 Task: Search one way flight ticket for 1 adult, 1 child, 1 infant in seat in premium economy from Burlington: Burlington International Airport to Jacksonville: Albert J. Ellis Airport on 8-3-2023. Choice of flights is United. Number of bags: 2 checked bags. Price is upto 81000. Outbound departure time preference is 18:30.
Action: Mouse moved to (380, 154)
Screenshot: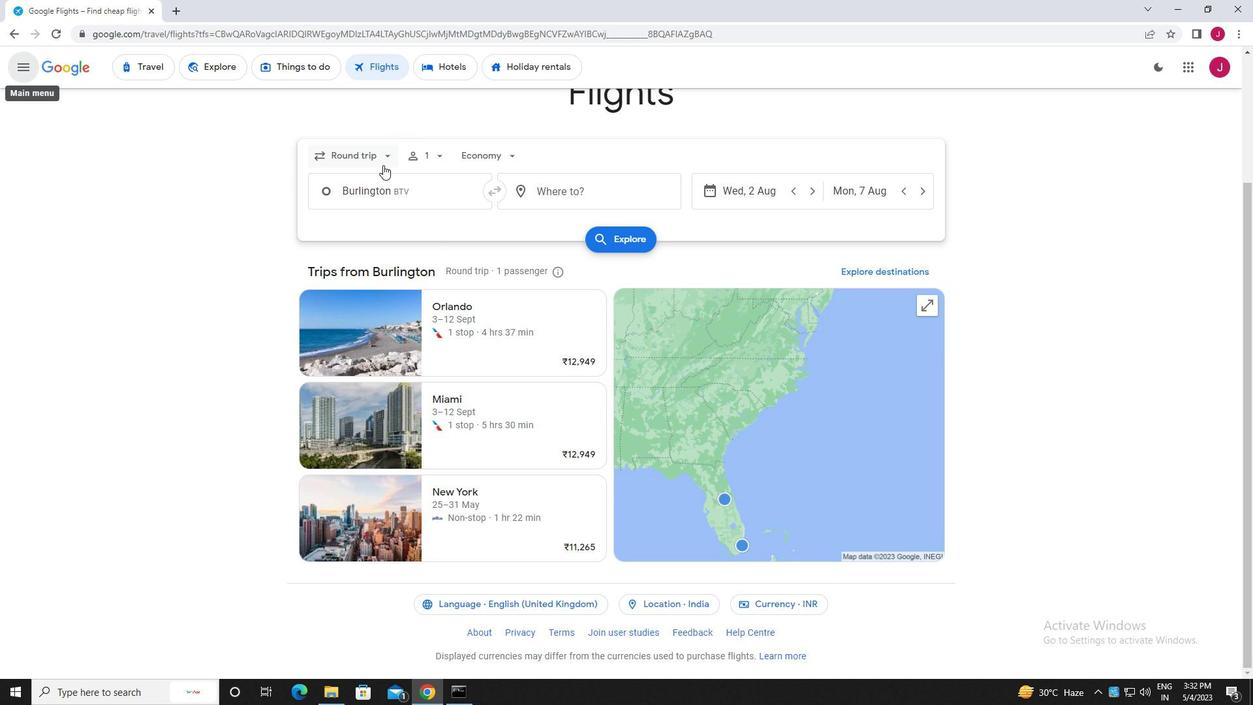 
Action: Mouse pressed left at (380, 154)
Screenshot: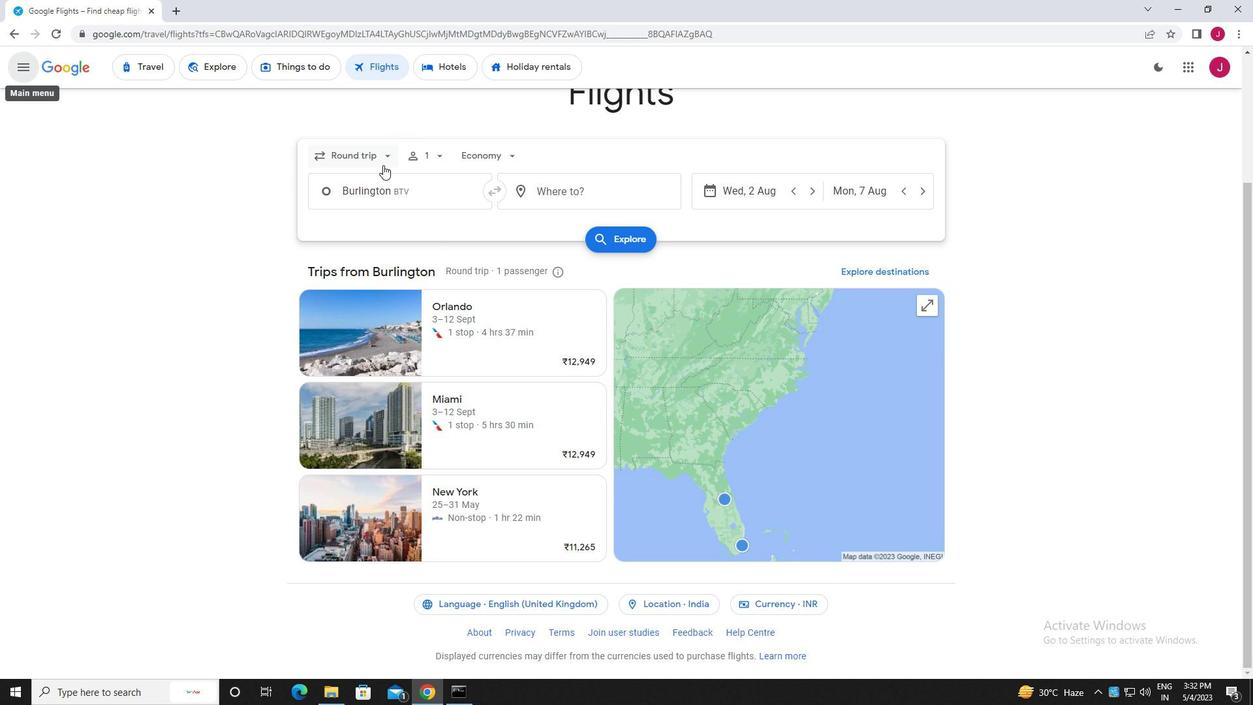 
Action: Mouse moved to (374, 213)
Screenshot: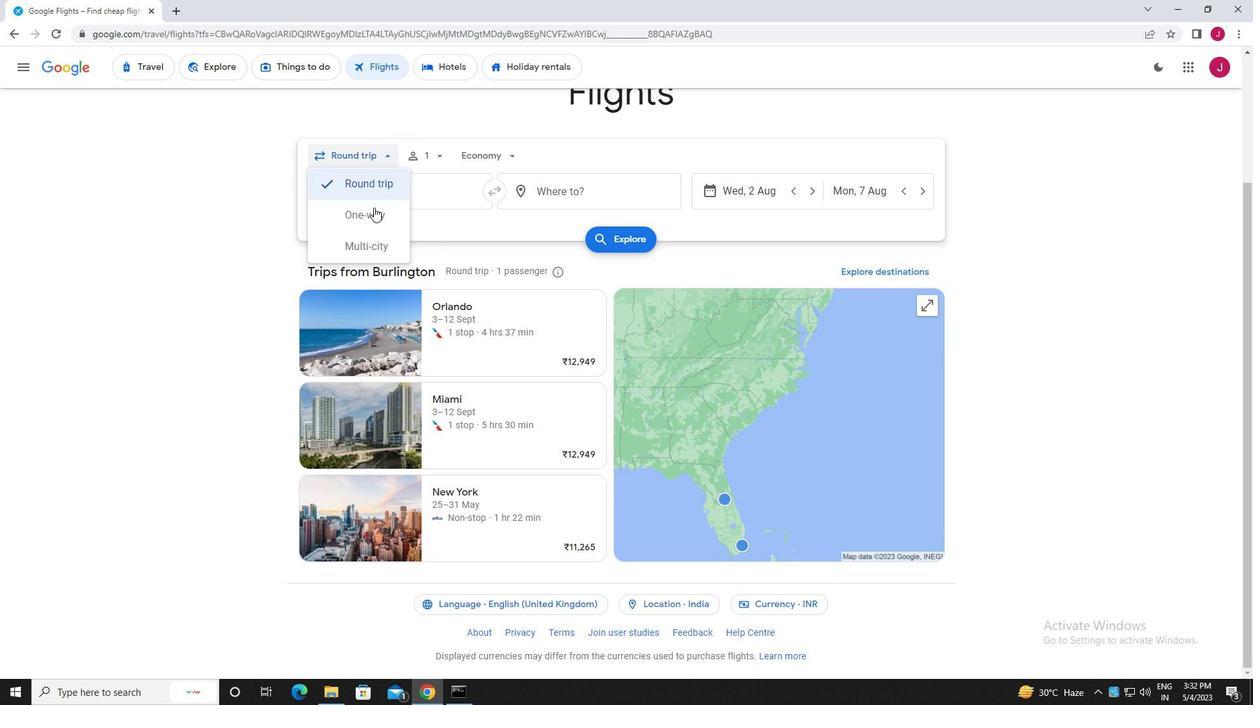 
Action: Mouse pressed left at (374, 213)
Screenshot: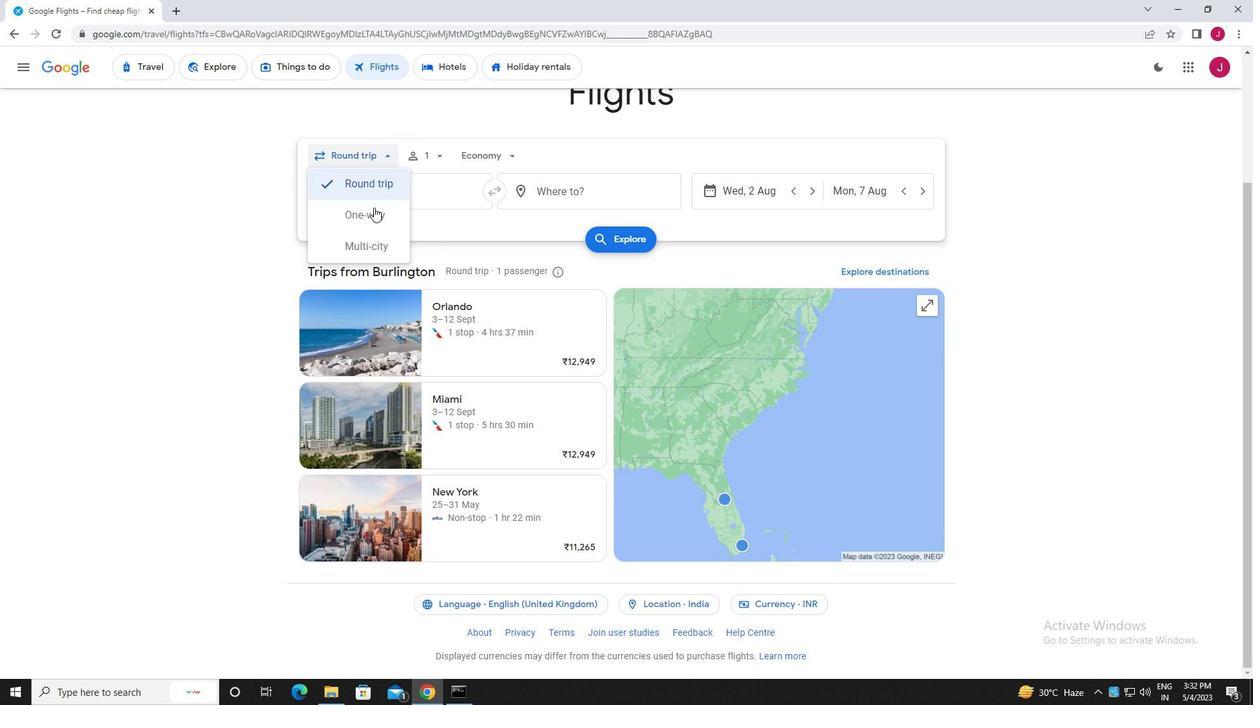 
Action: Mouse moved to (373, 216)
Screenshot: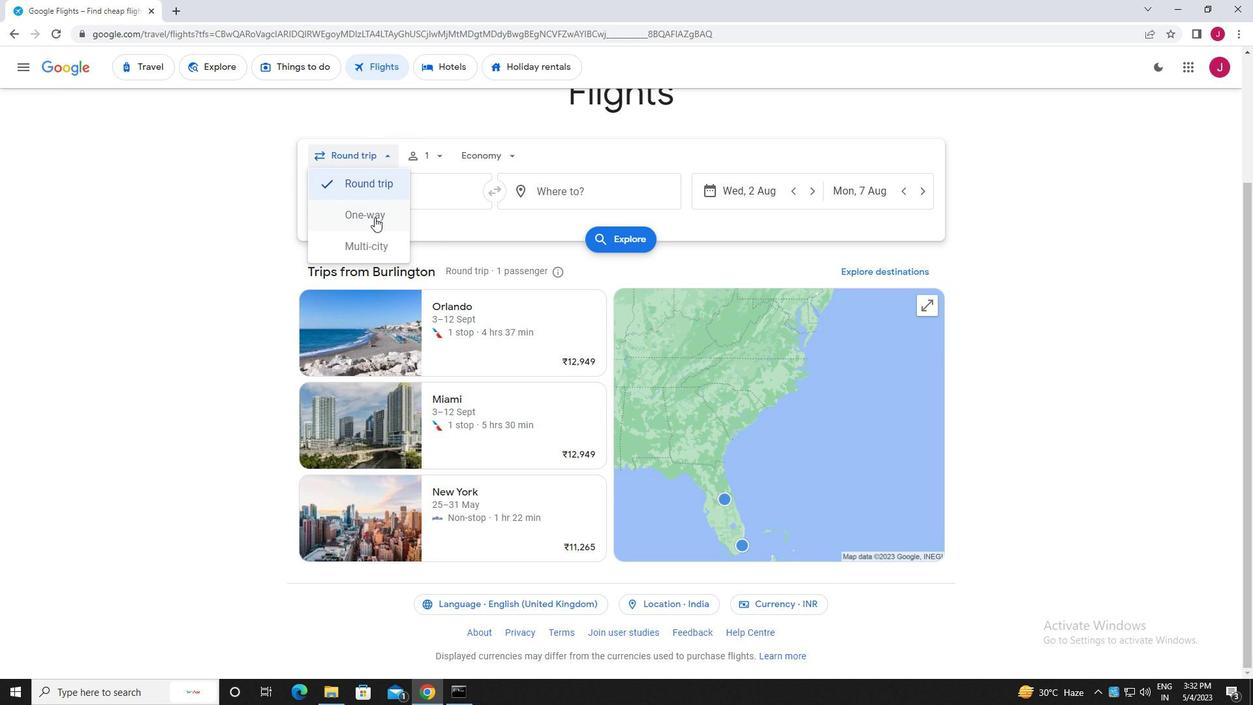
Action: Mouse pressed left at (373, 216)
Screenshot: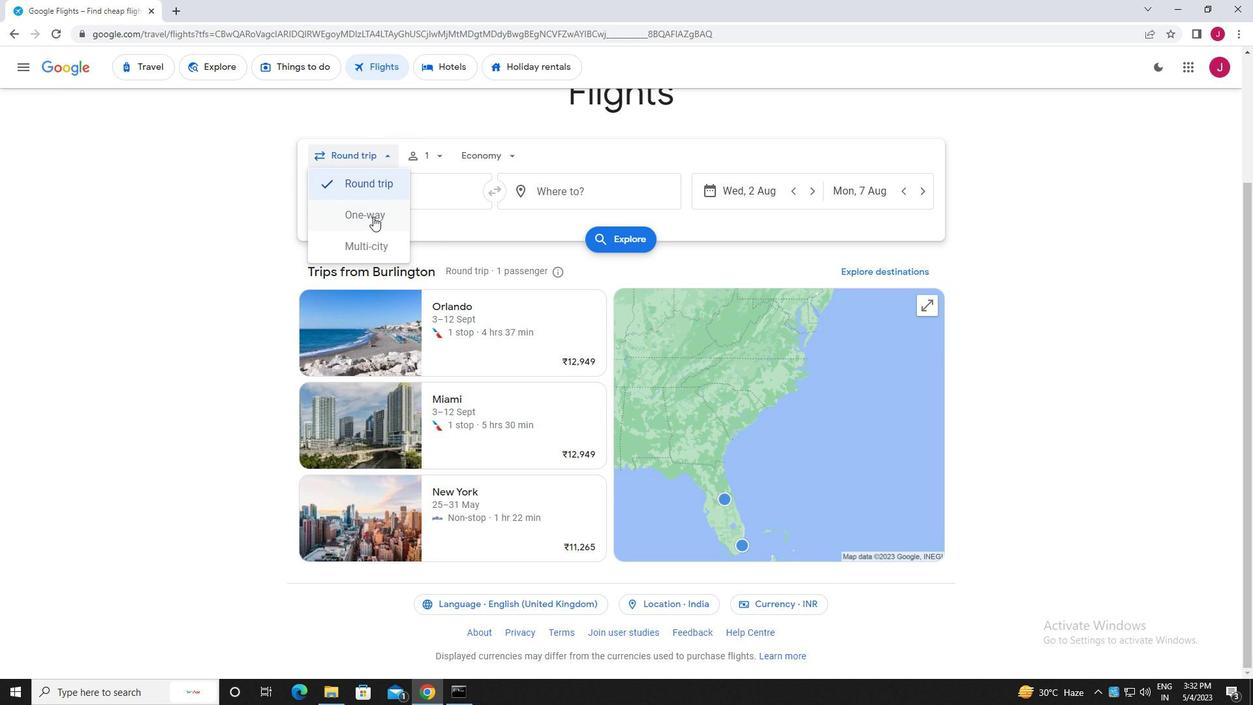 
Action: Mouse moved to (432, 157)
Screenshot: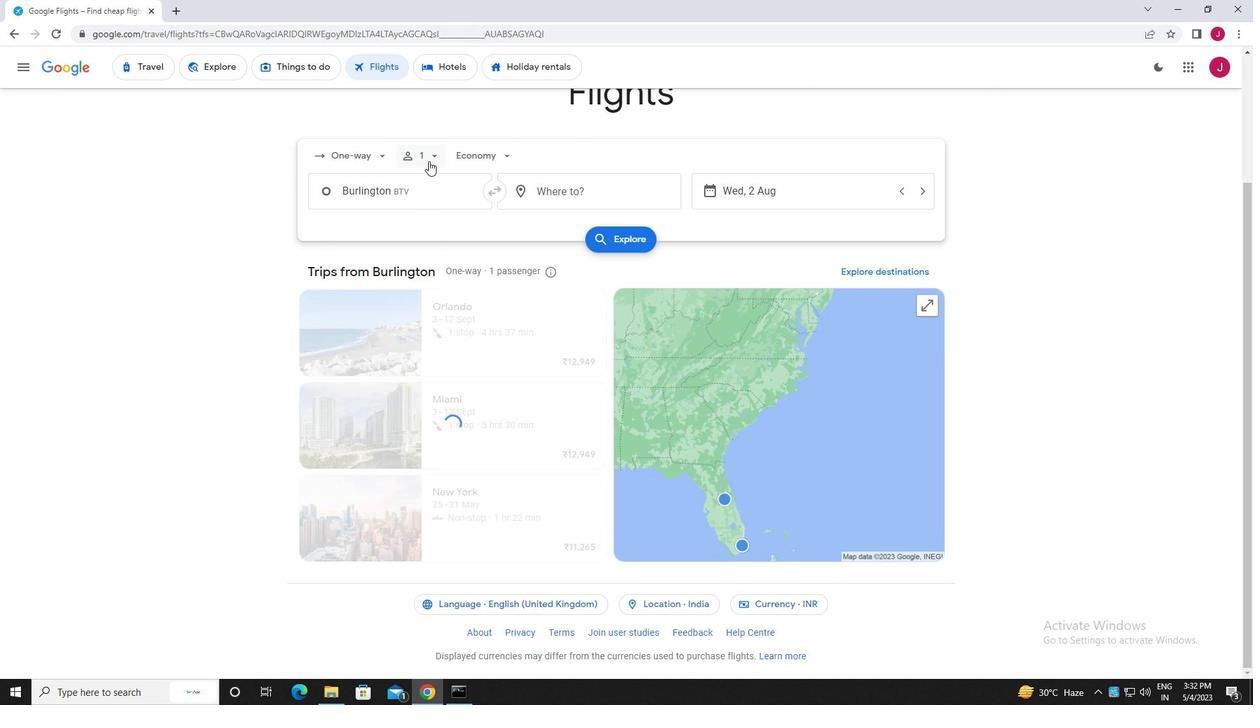 
Action: Mouse pressed left at (432, 157)
Screenshot: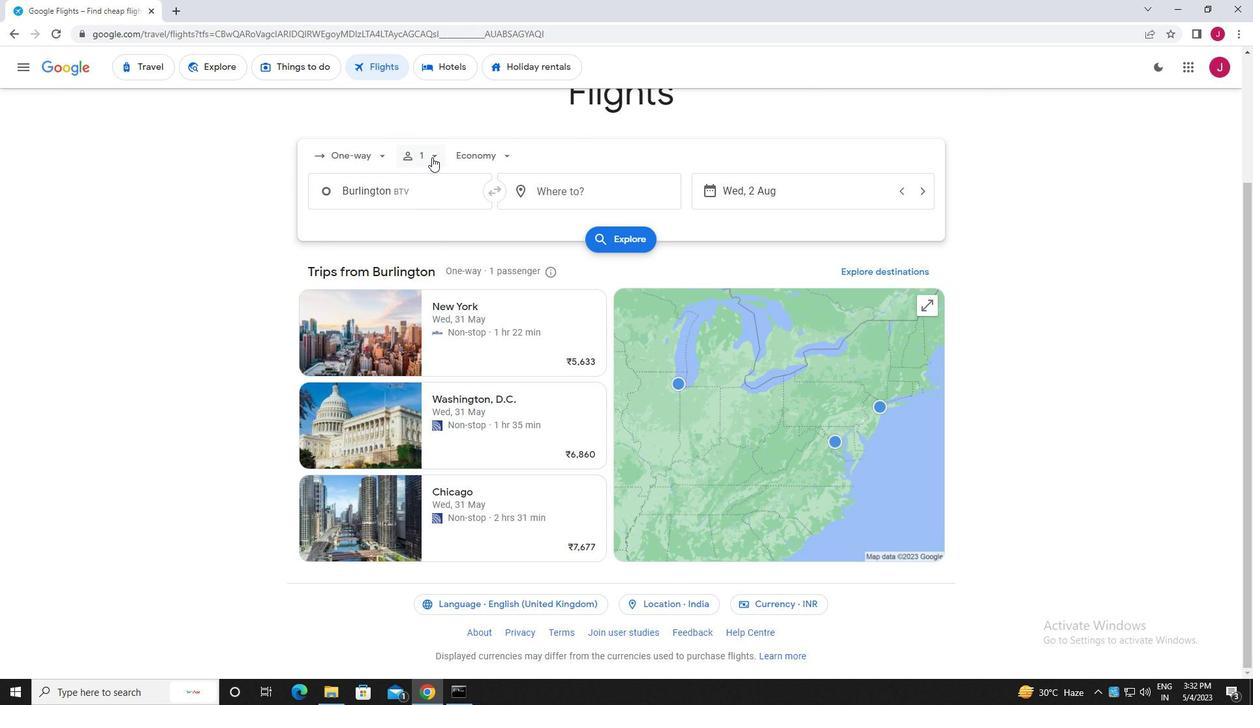 
Action: Mouse moved to (540, 222)
Screenshot: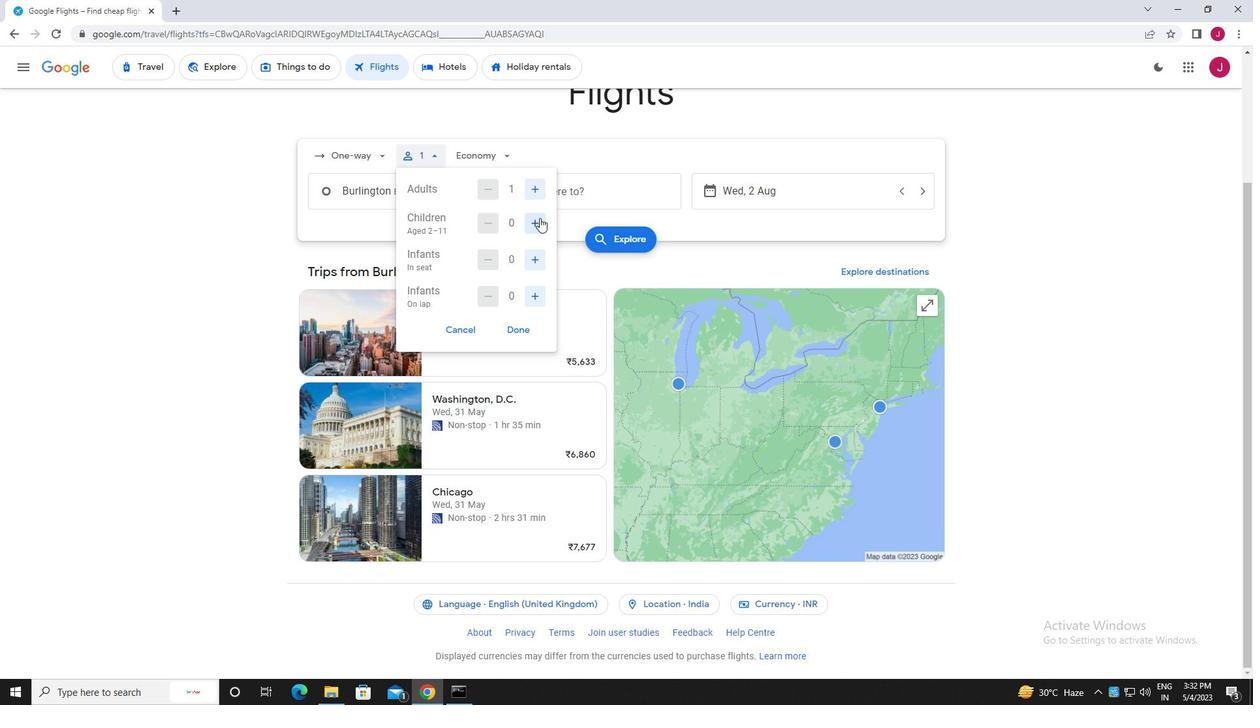 
Action: Mouse pressed left at (540, 222)
Screenshot: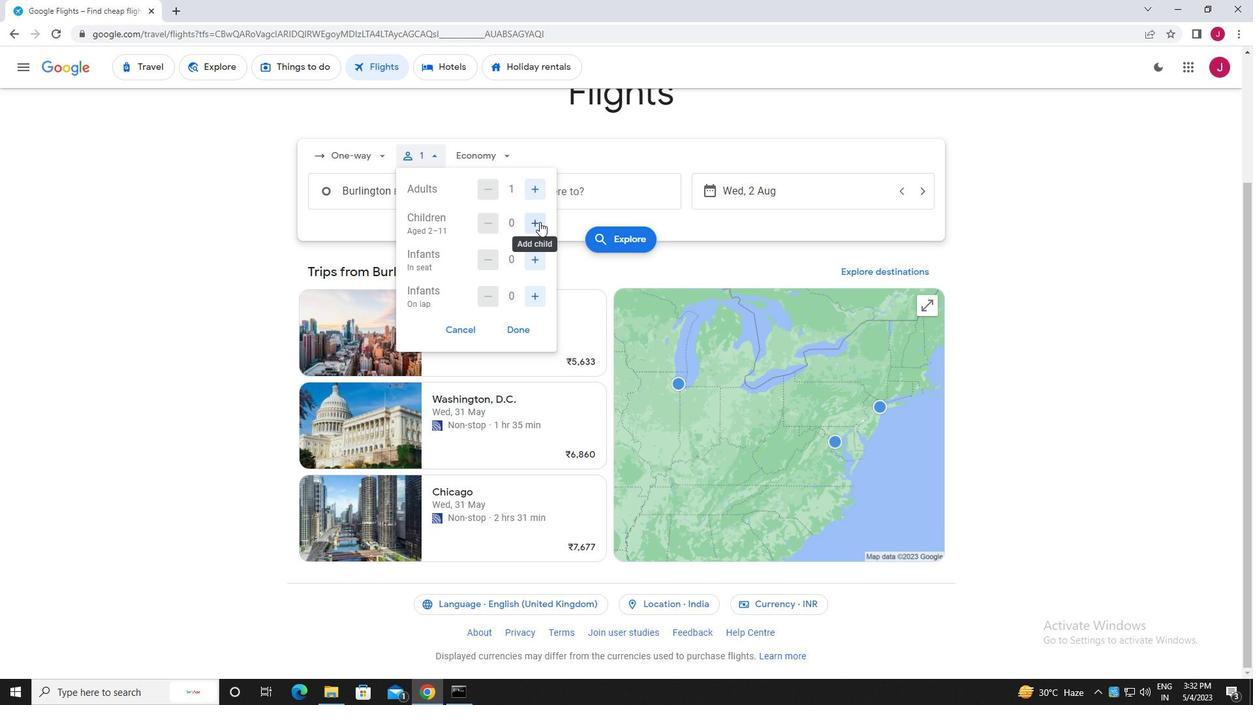 
Action: Mouse moved to (536, 257)
Screenshot: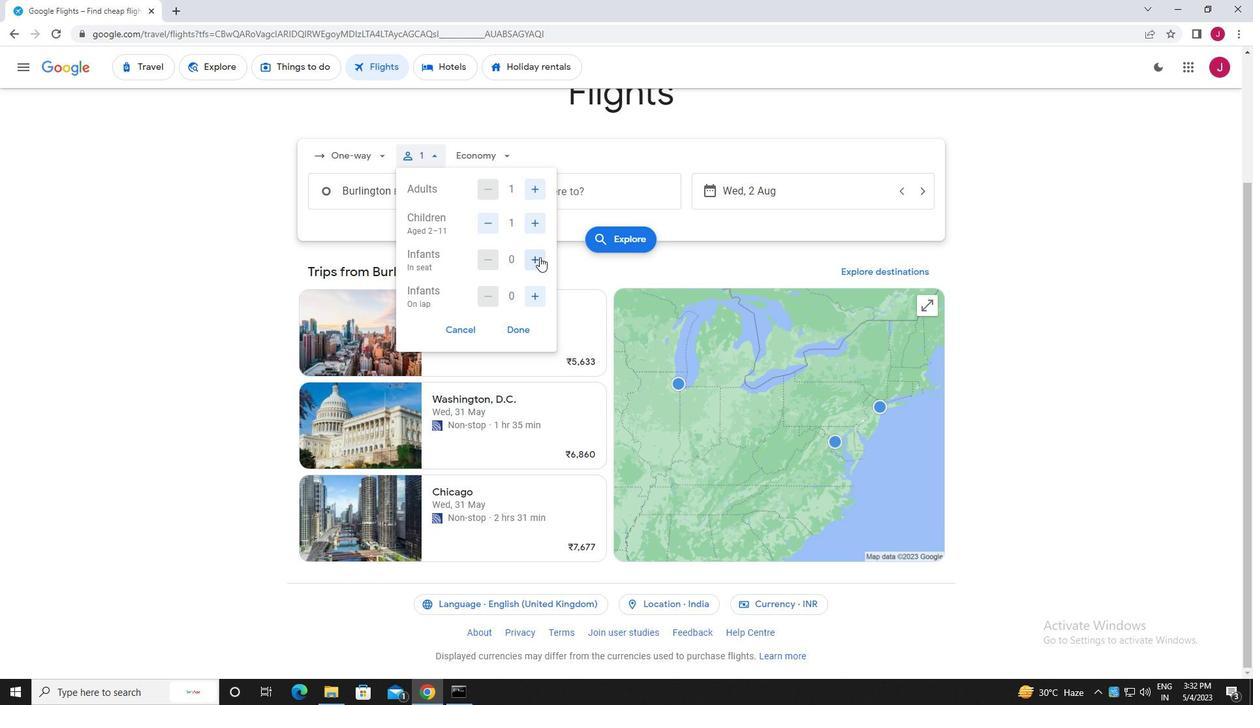 
Action: Mouse pressed left at (536, 257)
Screenshot: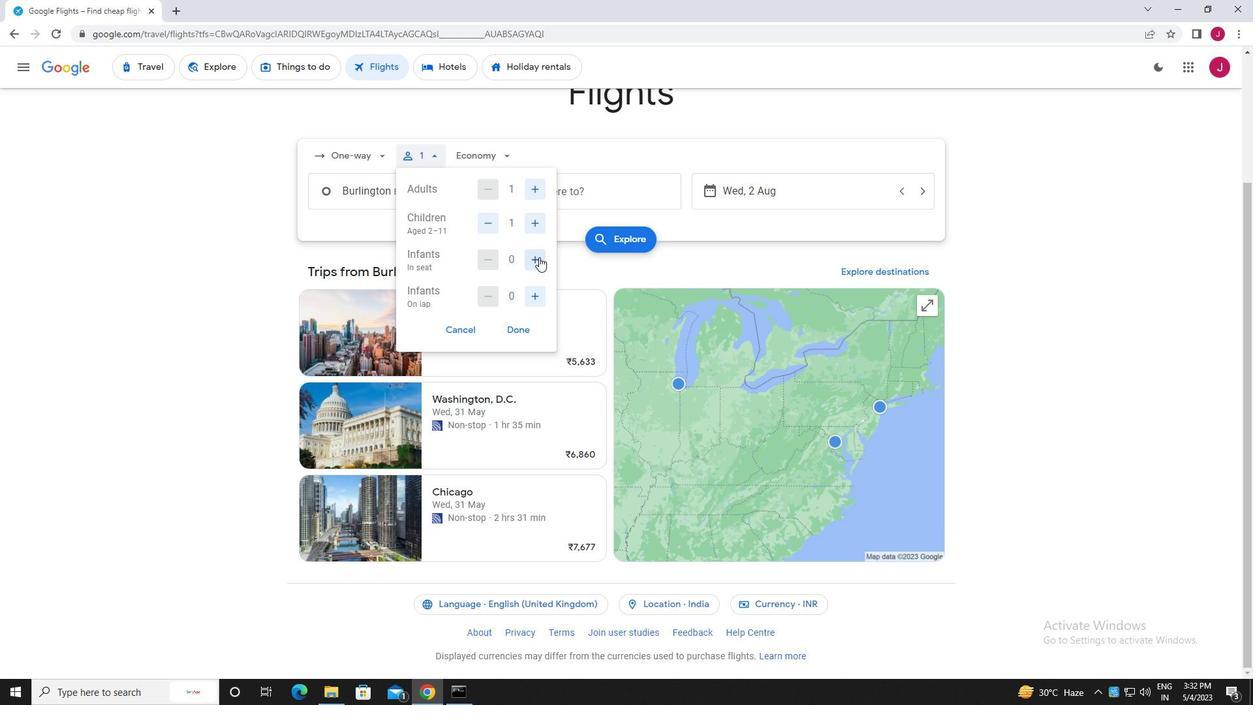 
Action: Mouse moved to (522, 330)
Screenshot: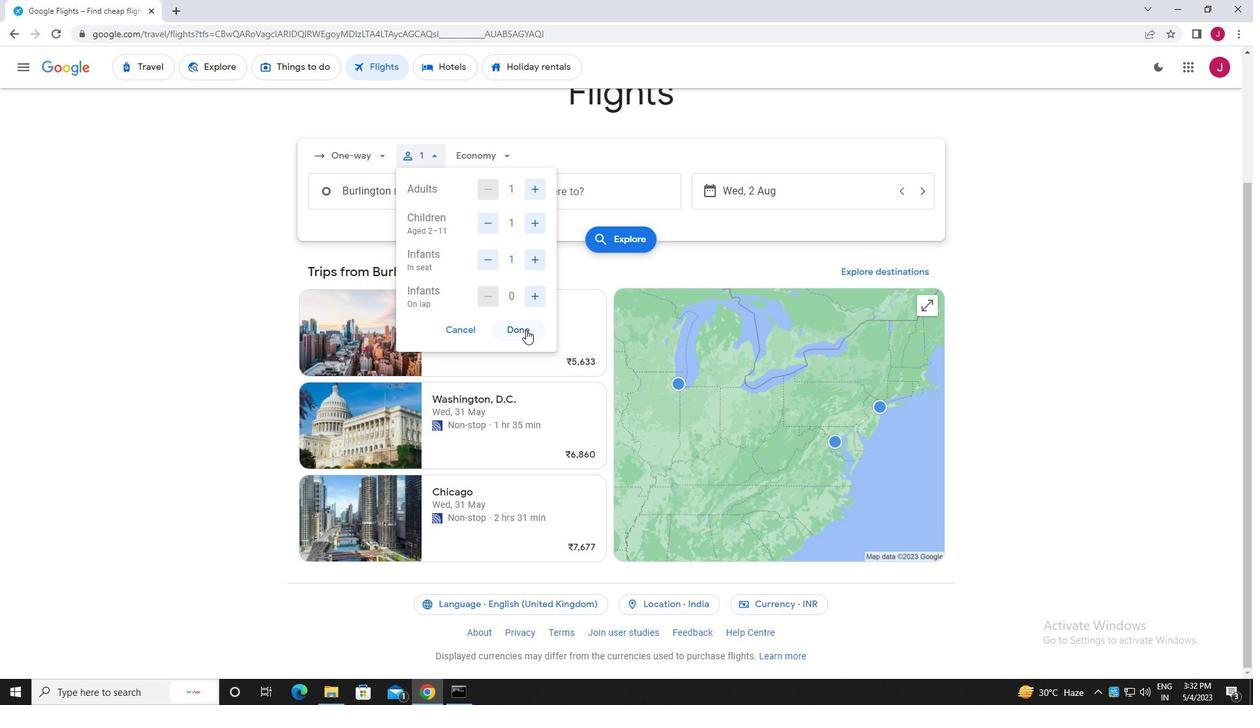 
Action: Mouse pressed left at (522, 330)
Screenshot: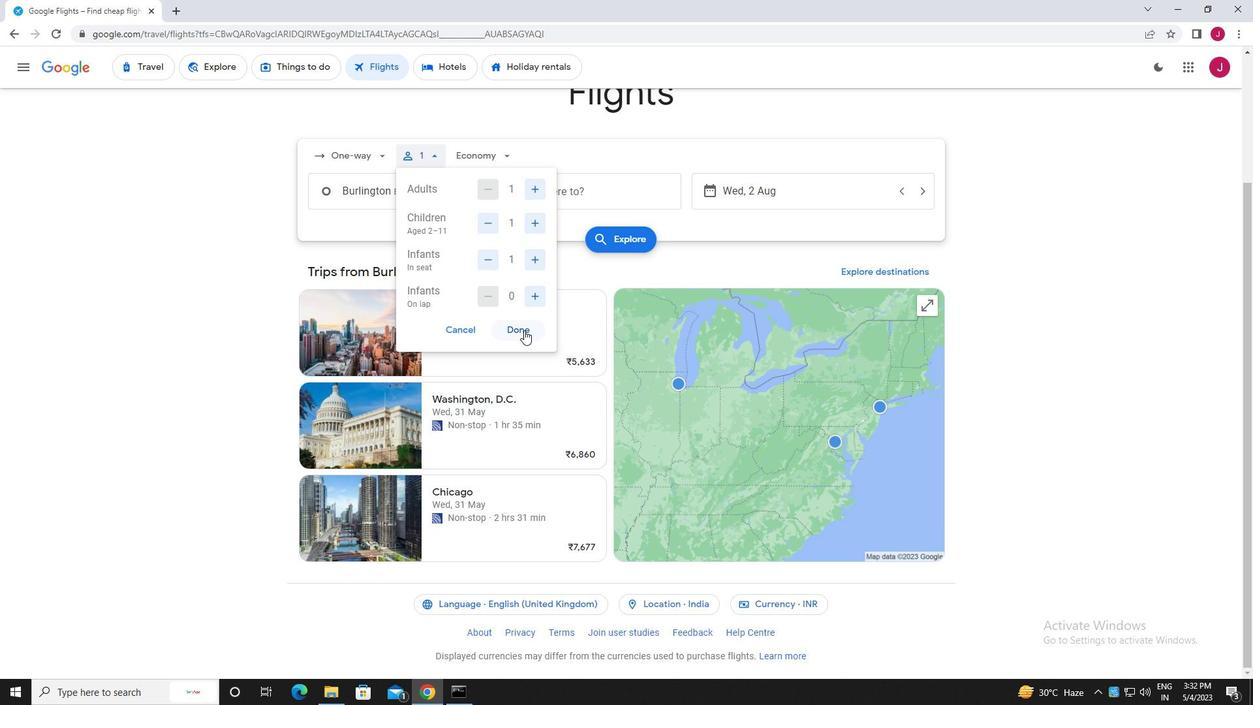 
Action: Mouse moved to (500, 158)
Screenshot: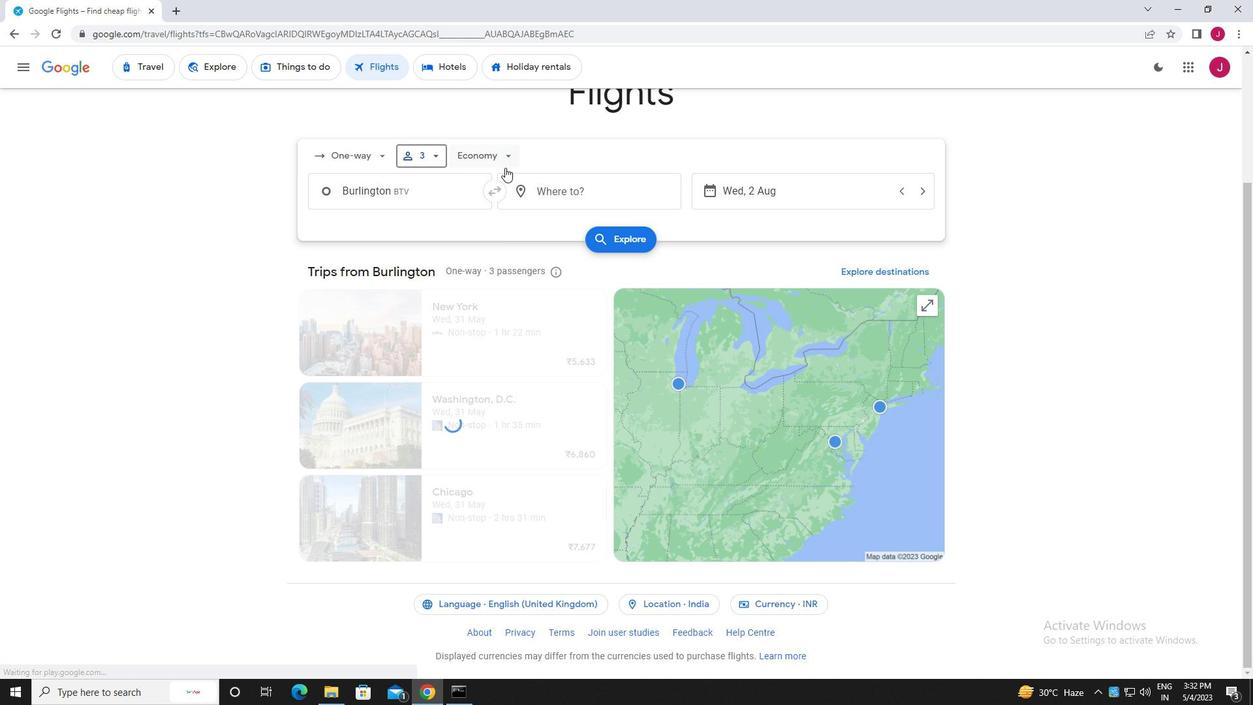 
Action: Mouse pressed left at (500, 158)
Screenshot: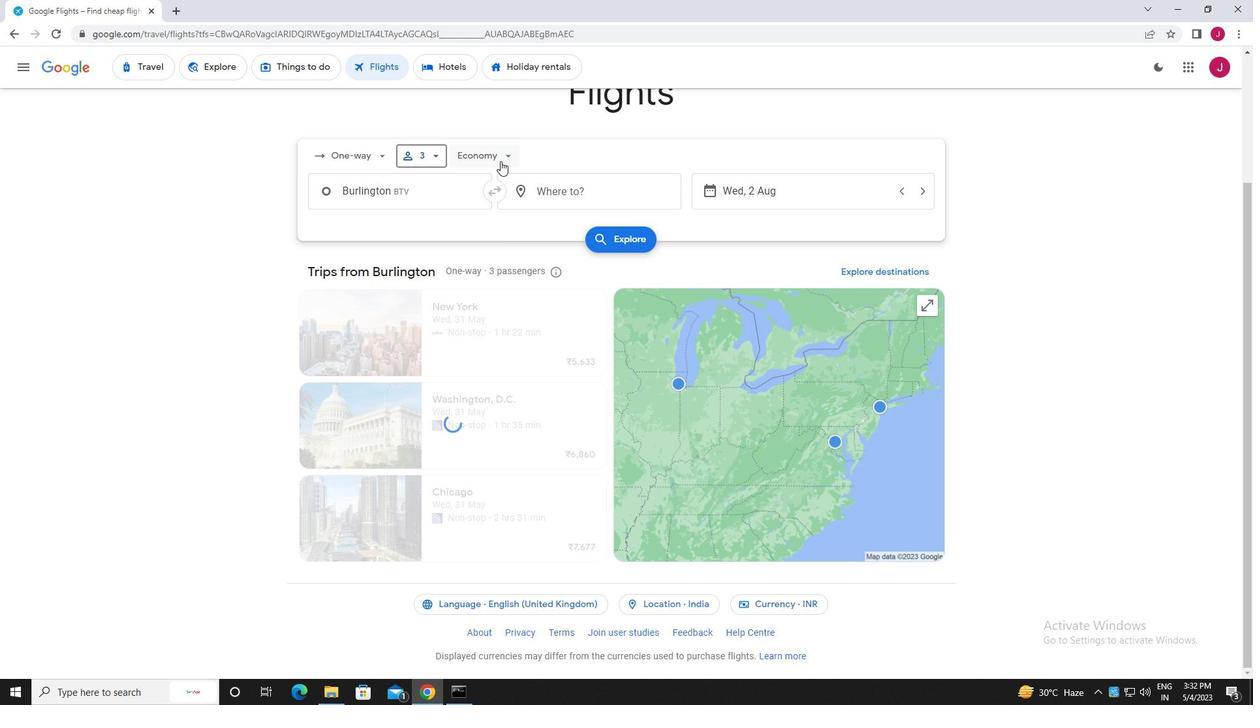 
Action: Mouse moved to (501, 218)
Screenshot: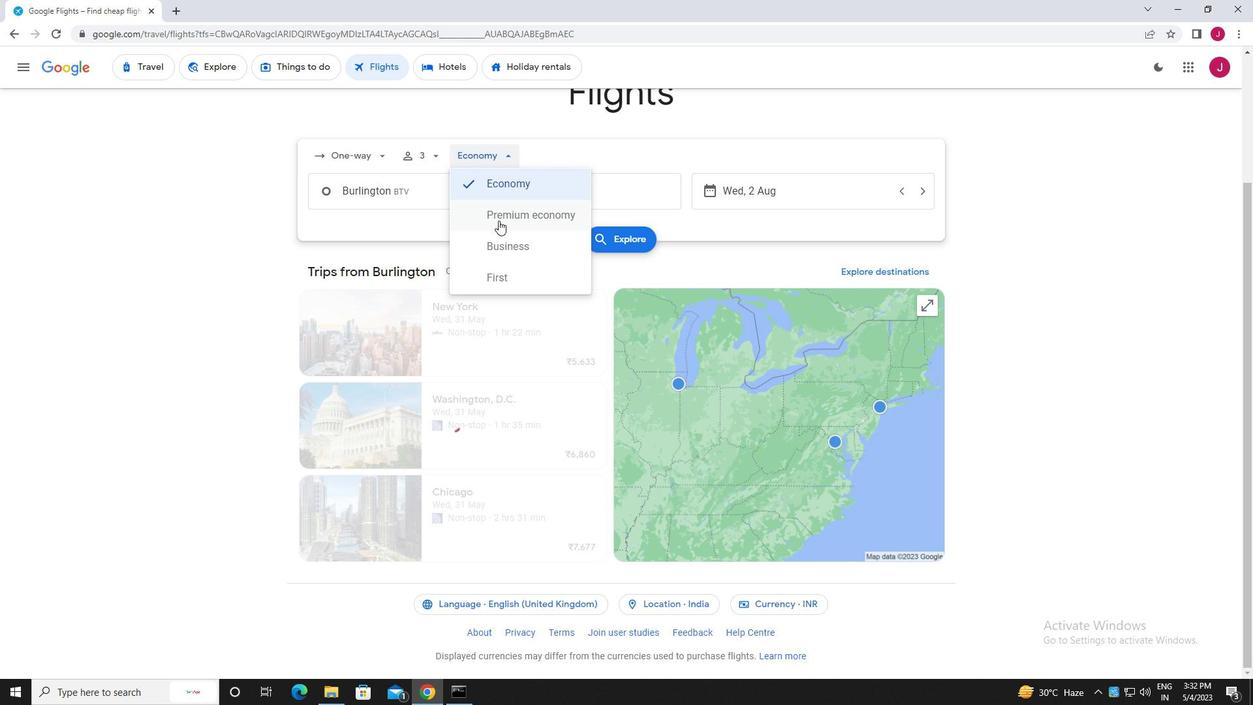 
Action: Mouse pressed left at (501, 218)
Screenshot: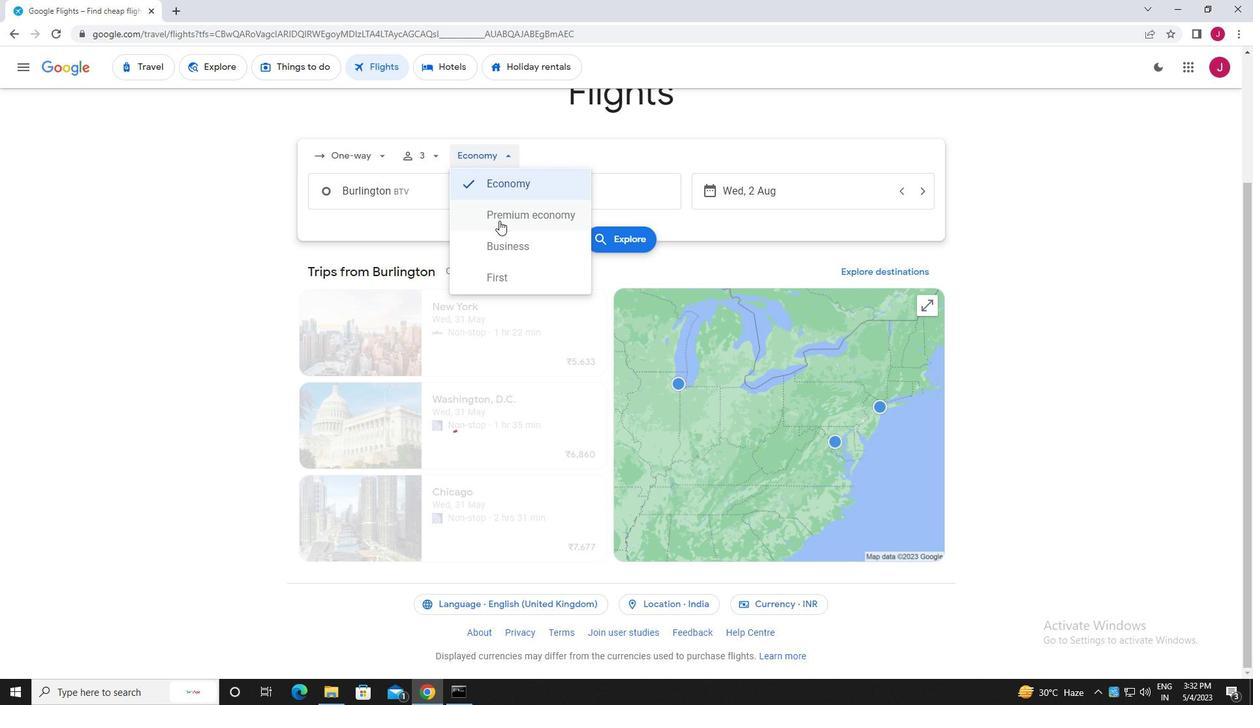 
Action: Mouse moved to (440, 198)
Screenshot: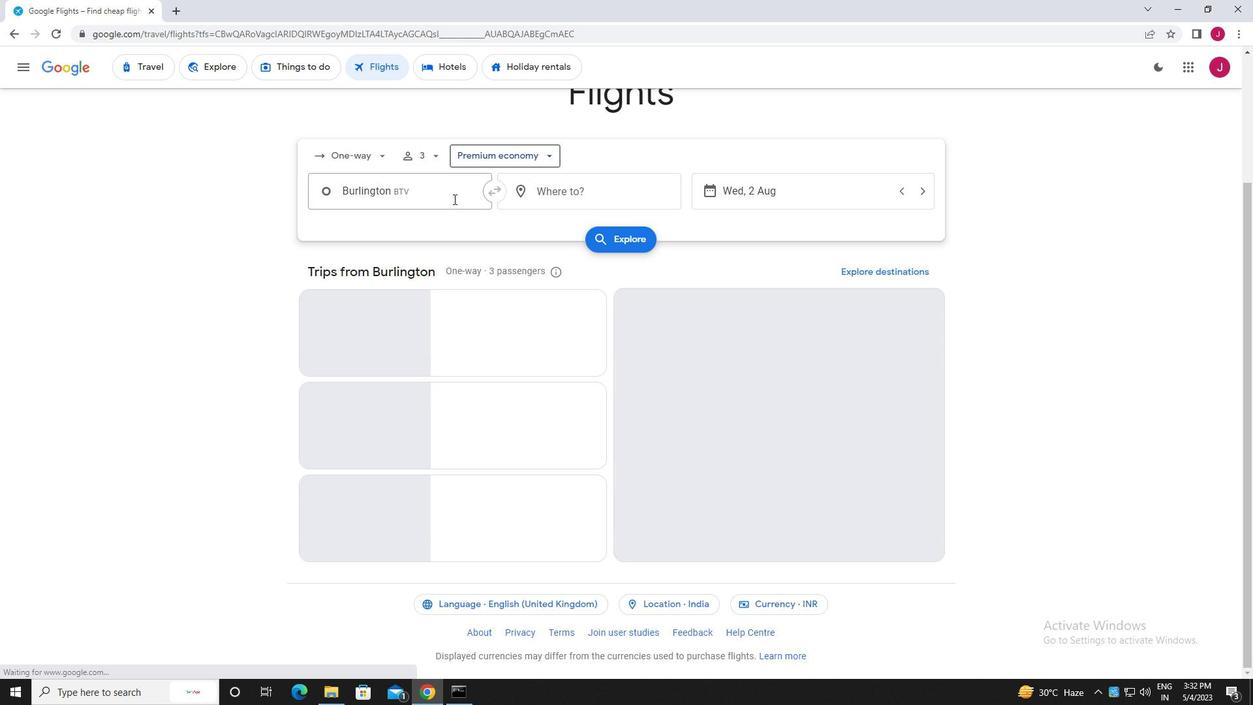 
Action: Mouse pressed left at (440, 198)
Screenshot: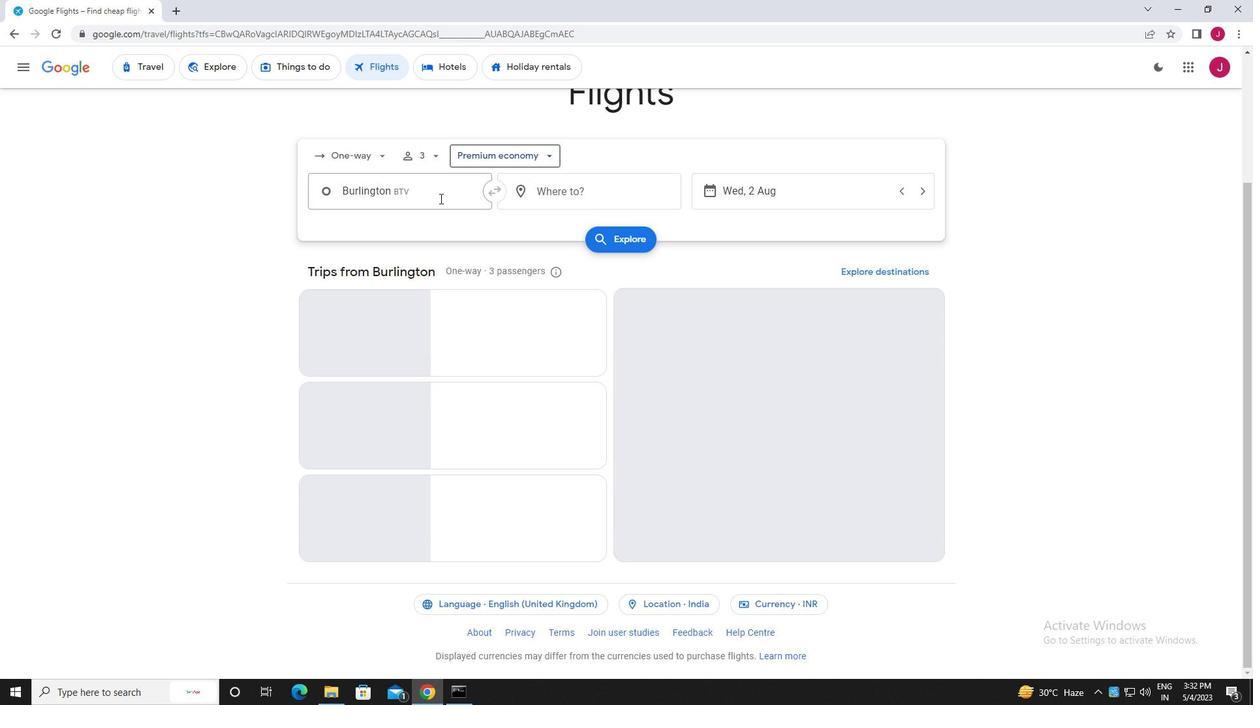 
Action: Mouse moved to (440, 198)
Screenshot: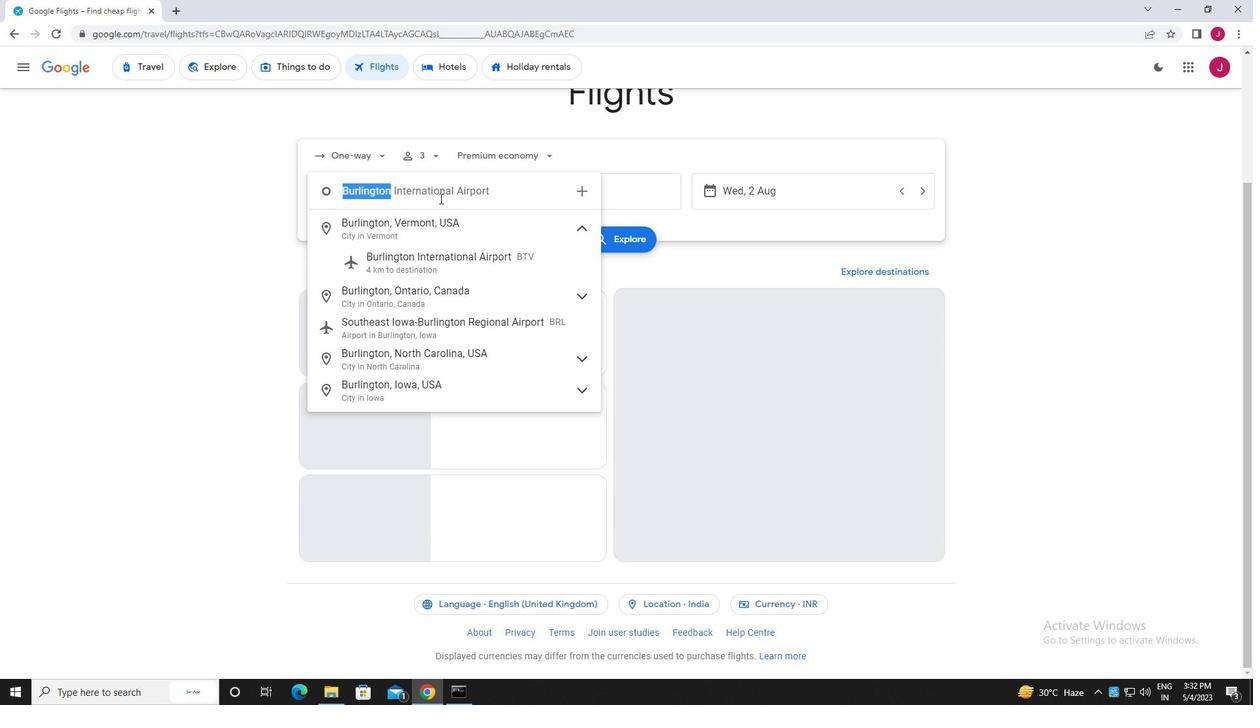 
Action: Key pressed burlington
Screenshot: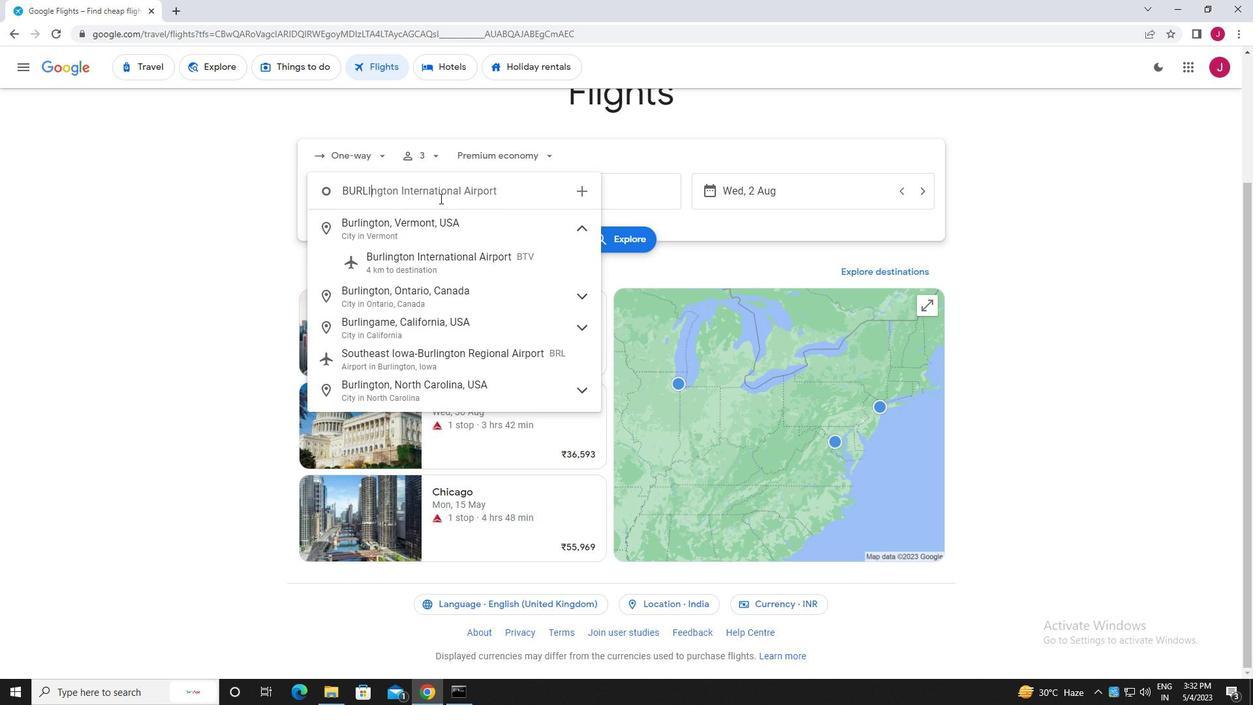 
Action: Mouse moved to (470, 263)
Screenshot: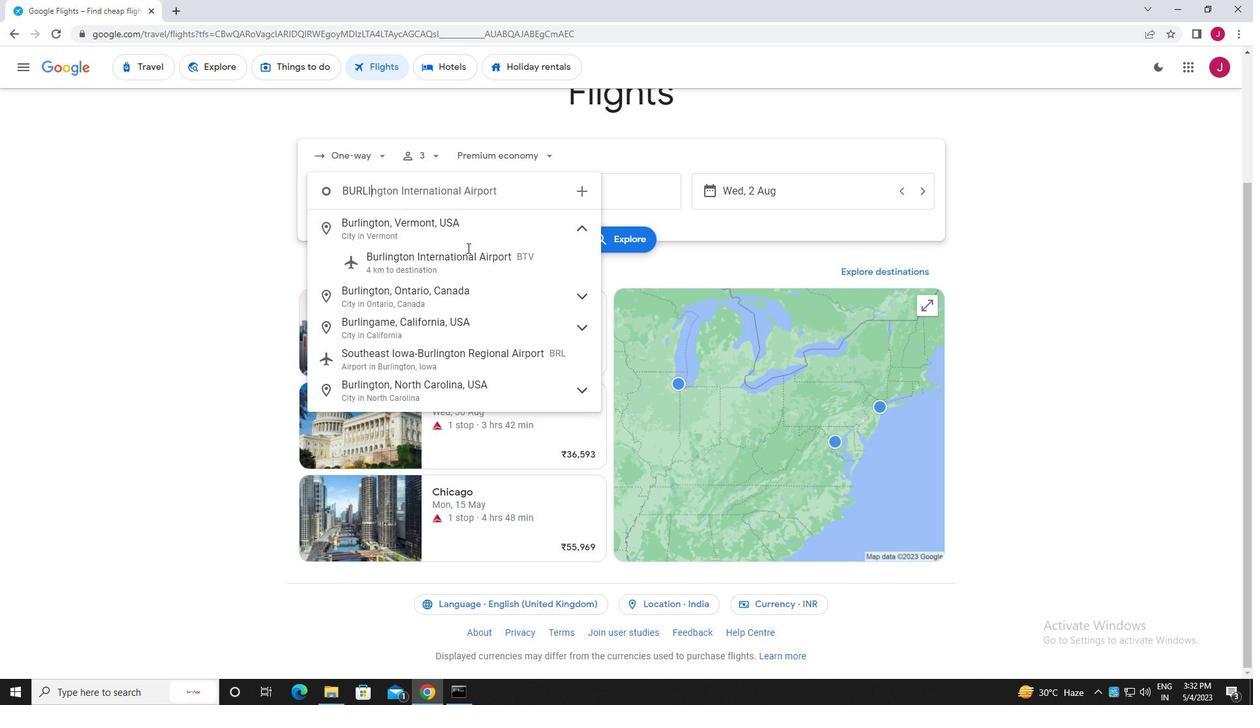 
Action: Mouse pressed left at (470, 263)
Screenshot: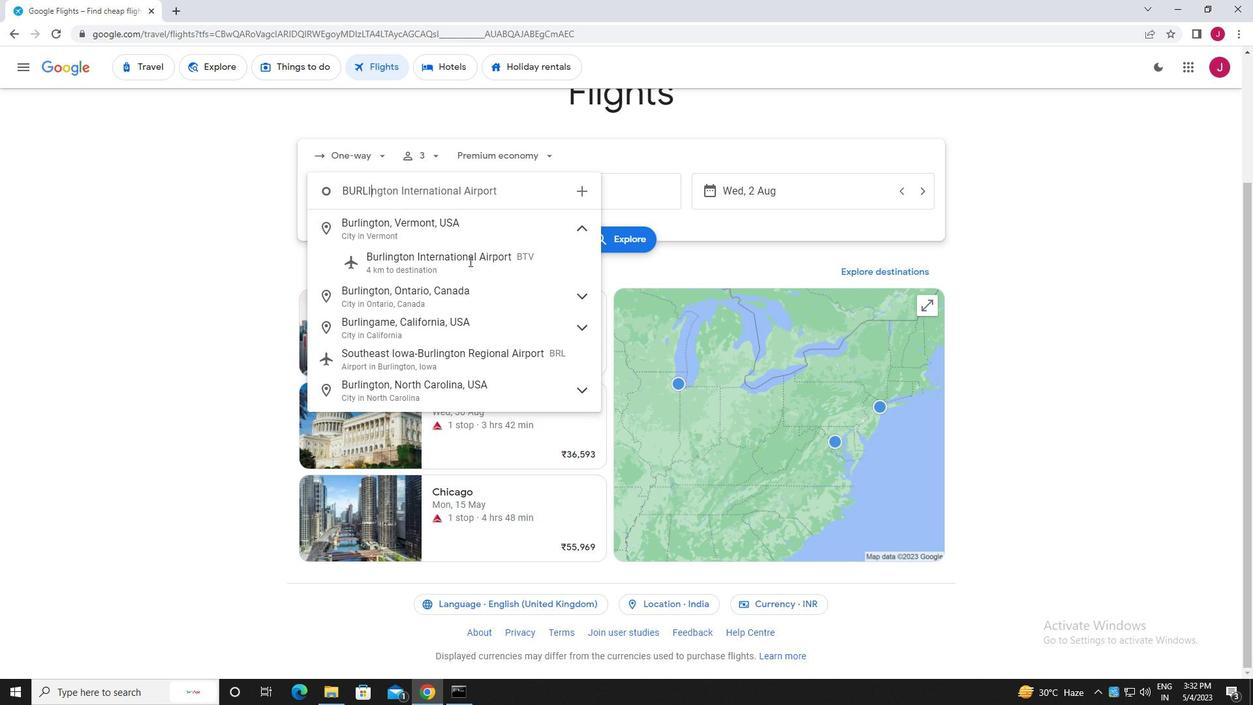 
Action: Mouse moved to (574, 190)
Screenshot: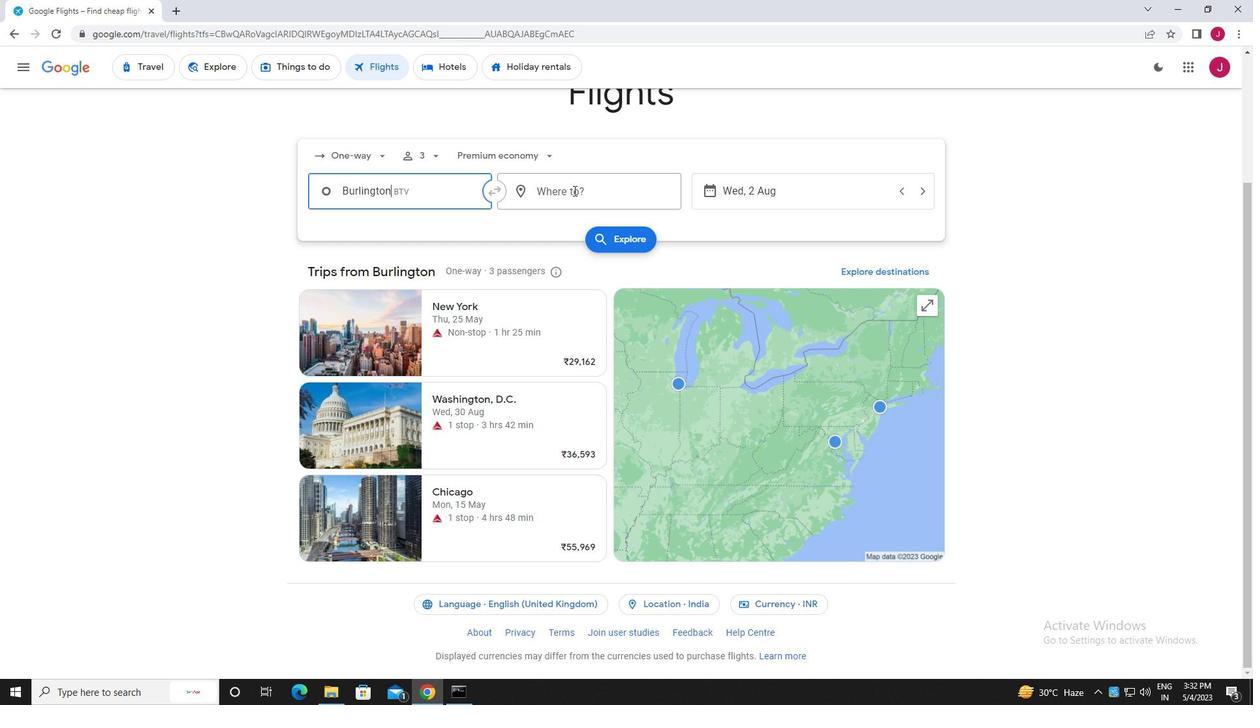 
Action: Mouse pressed left at (574, 190)
Screenshot: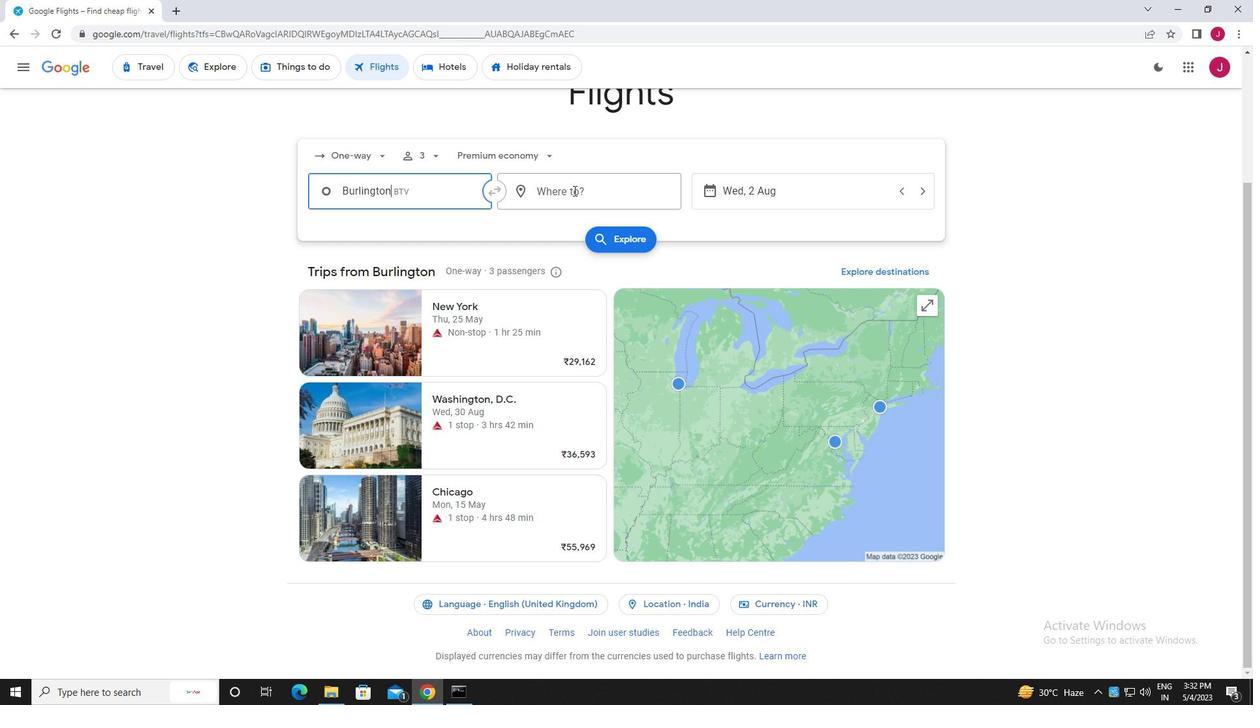 
Action: Mouse moved to (577, 191)
Screenshot: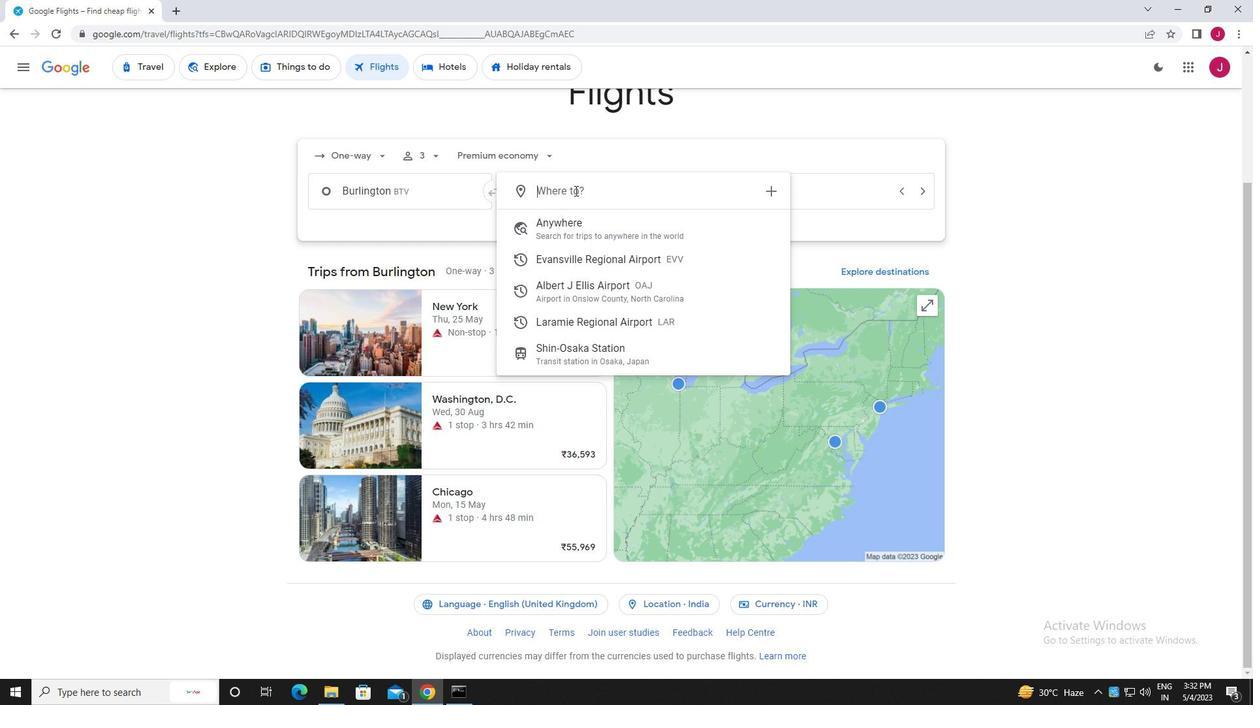 
Action: Key pressed albert<Key.space>
Screenshot: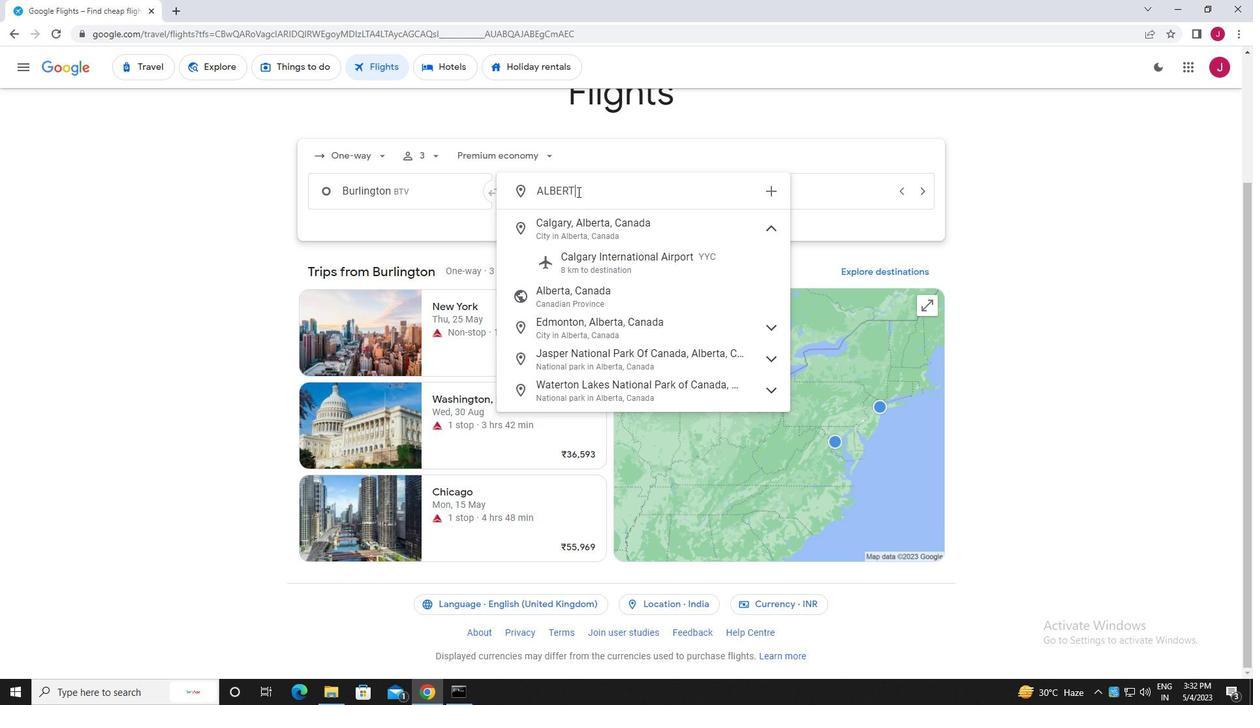 
Action: Mouse moved to (623, 225)
Screenshot: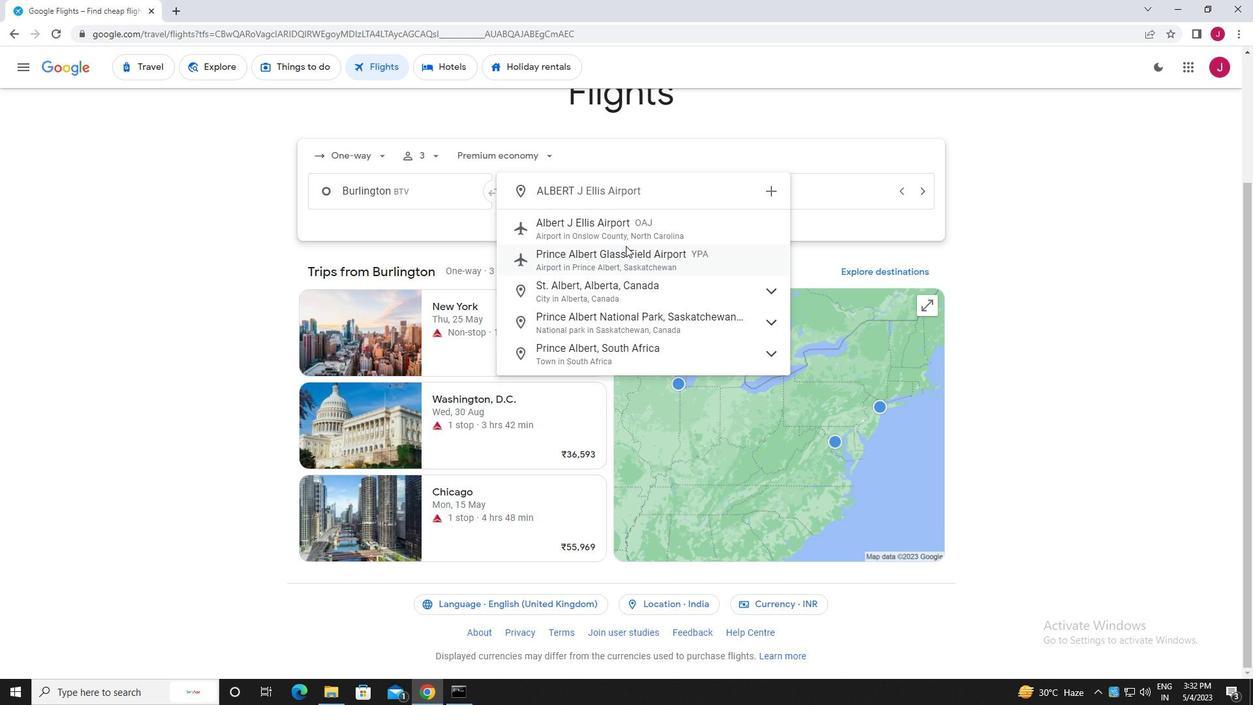
Action: Mouse pressed left at (623, 225)
Screenshot: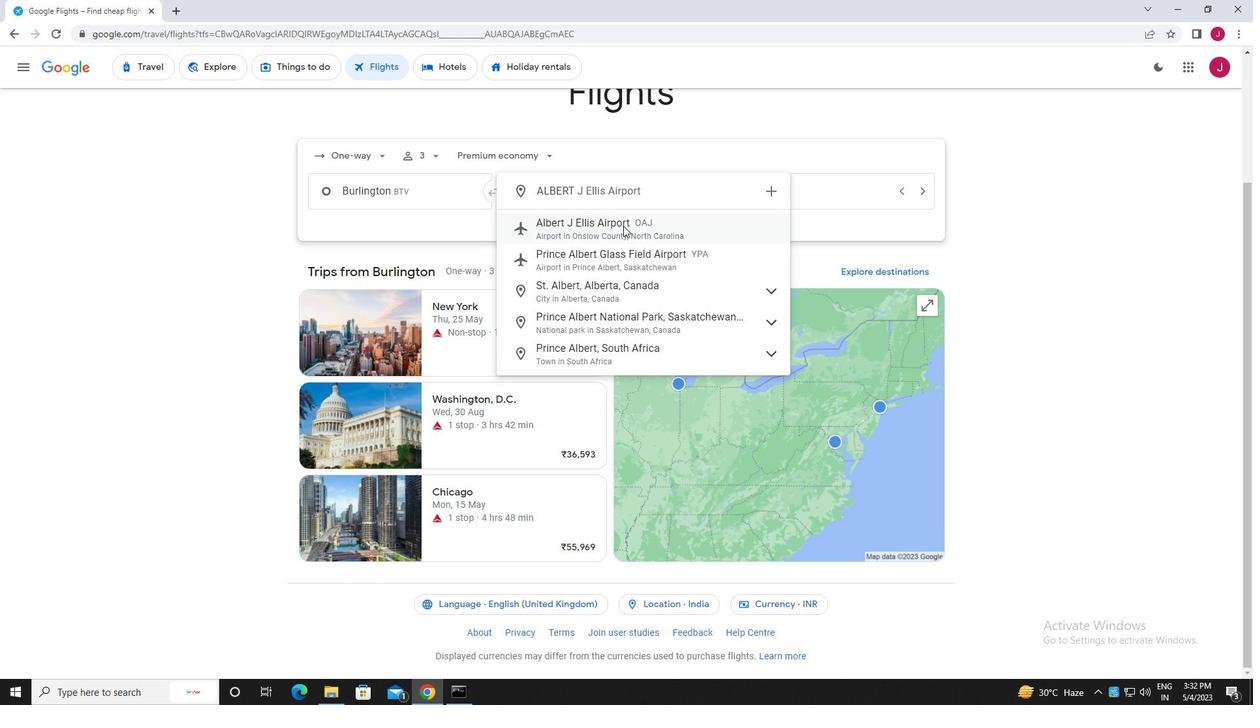 
Action: Mouse moved to (777, 192)
Screenshot: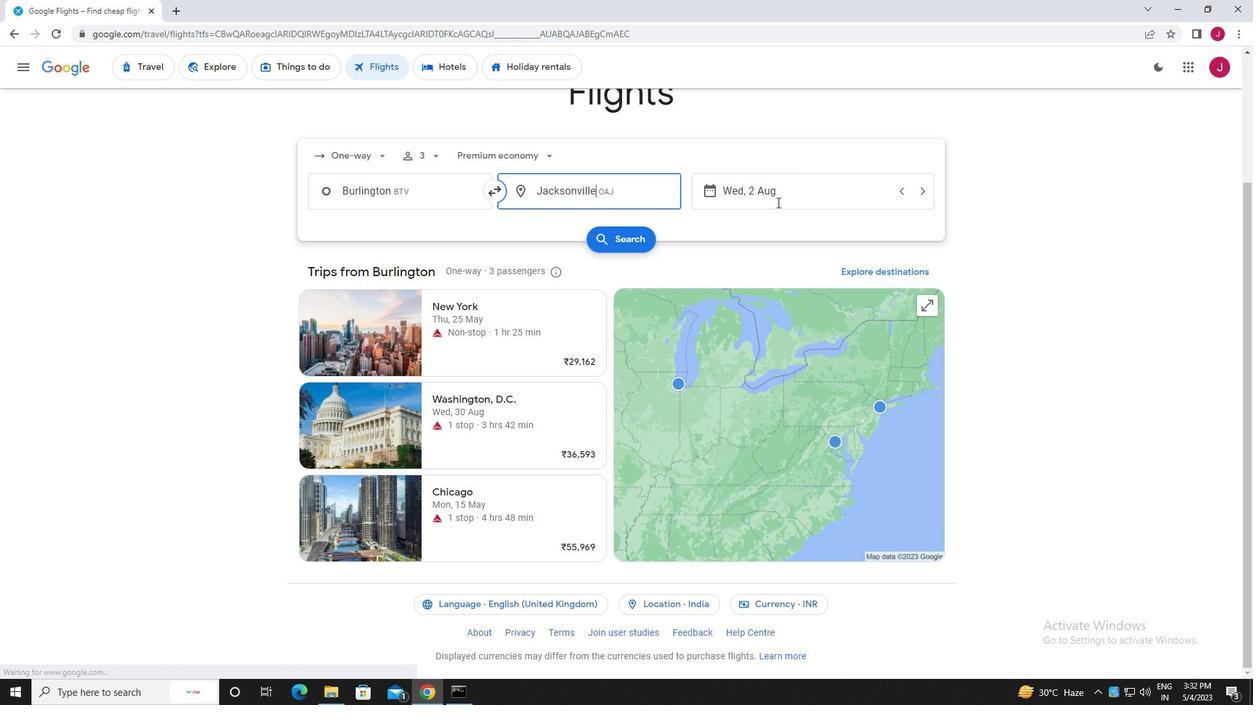 
Action: Mouse pressed left at (777, 192)
Screenshot: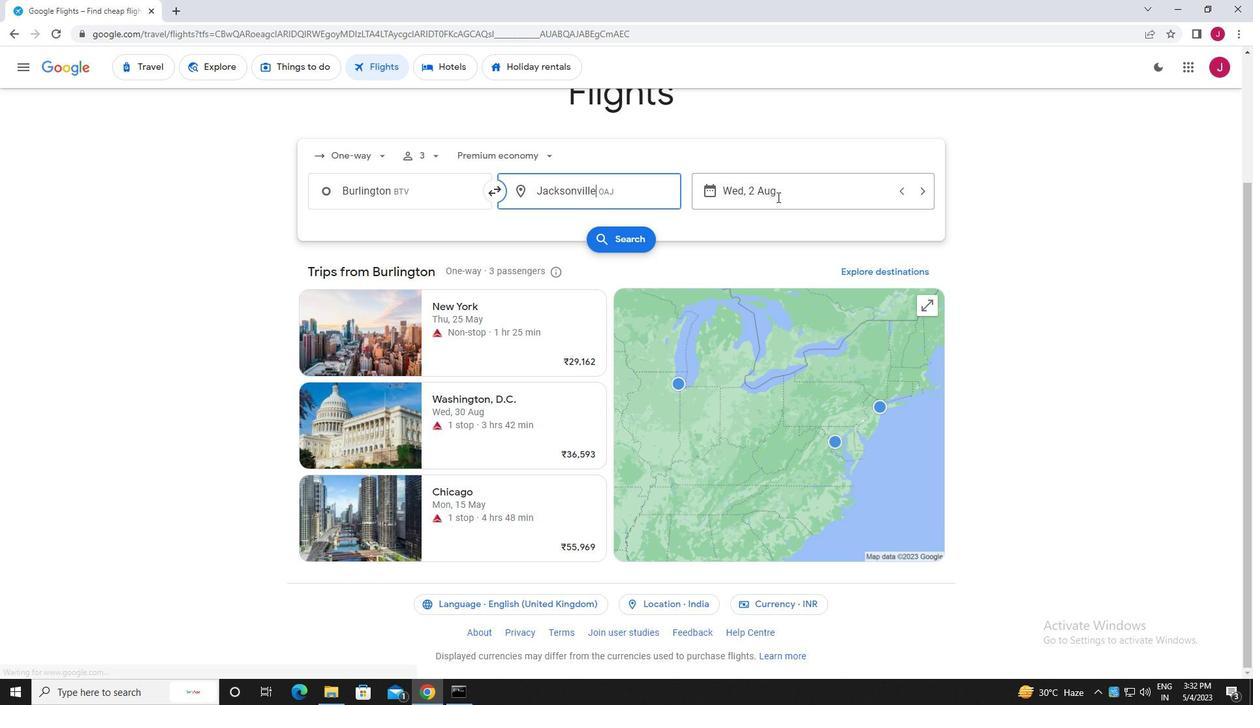 
Action: Mouse moved to (601, 295)
Screenshot: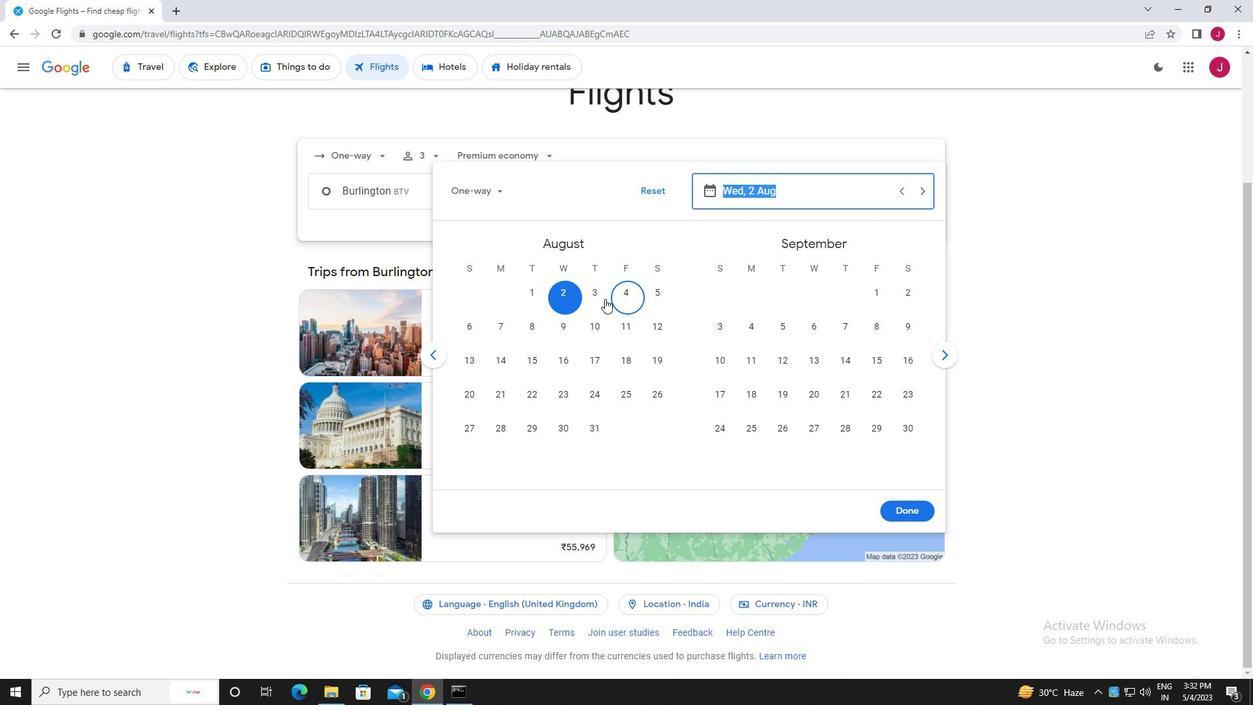 
Action: Mouse pressed left at (601, 295)
Screenshot: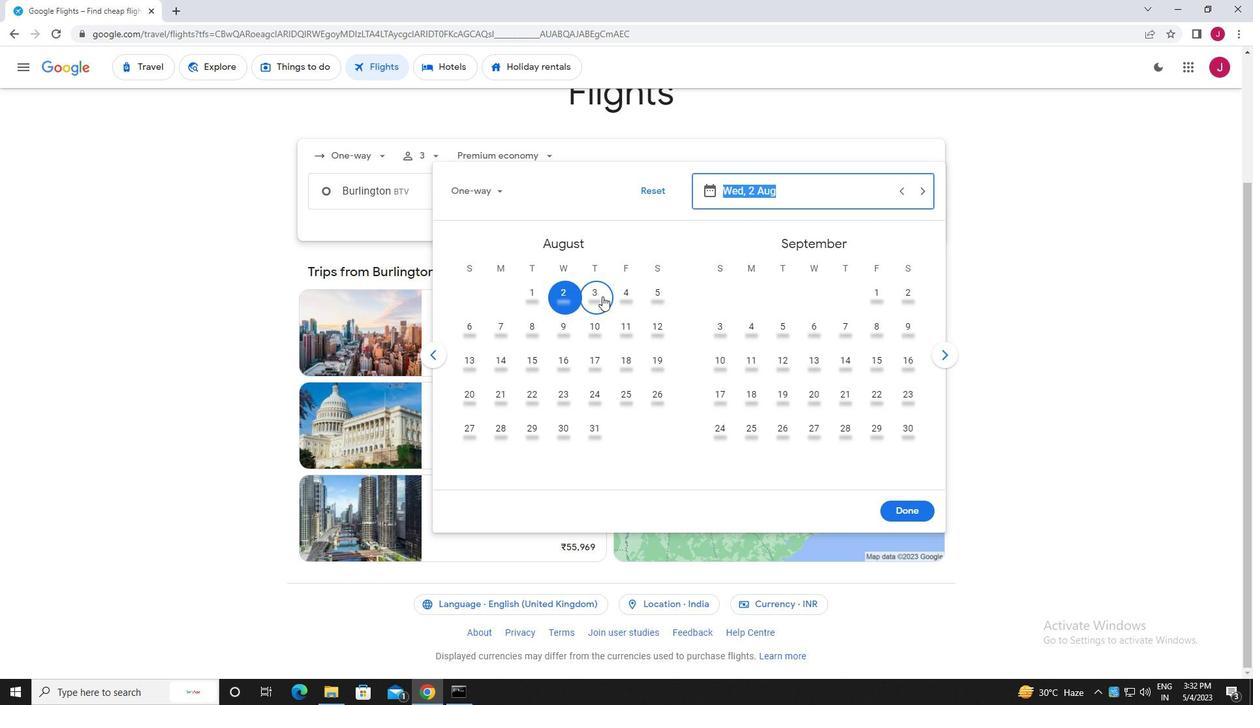 
Action: Mouse moved to (909, 511)
Screenshot: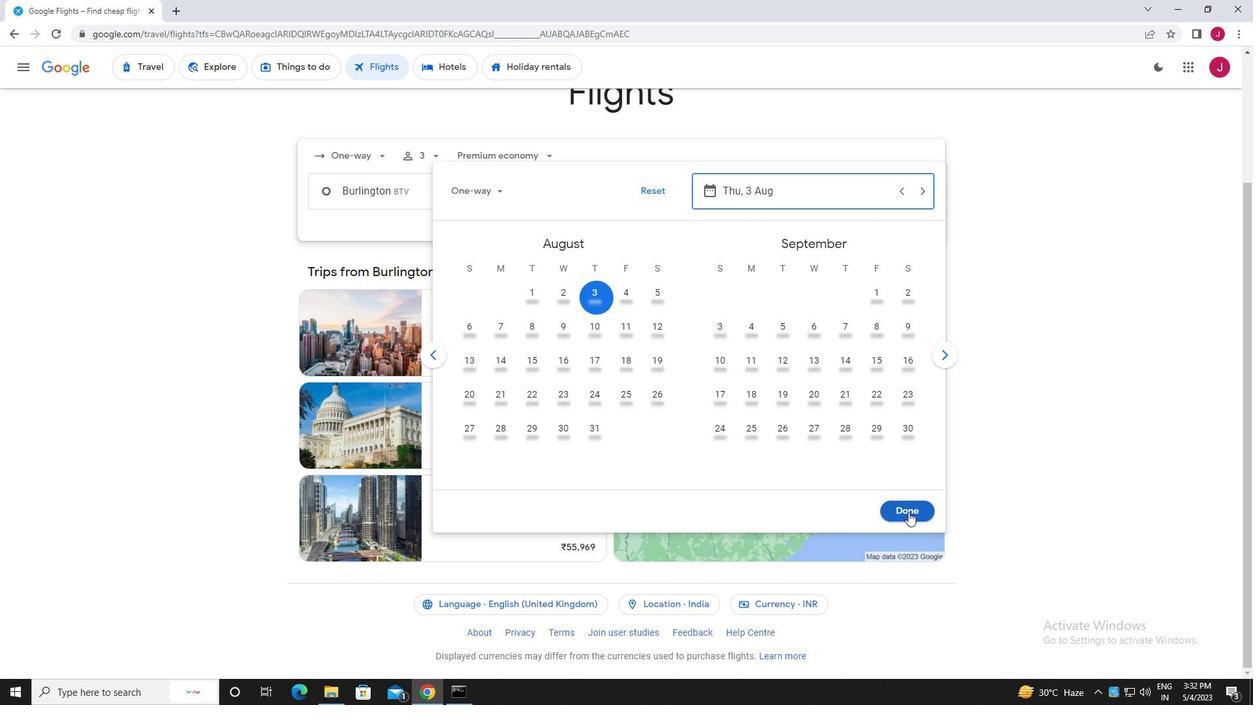 
Action: Mouse pressed left at (909, 511)
Screenshot: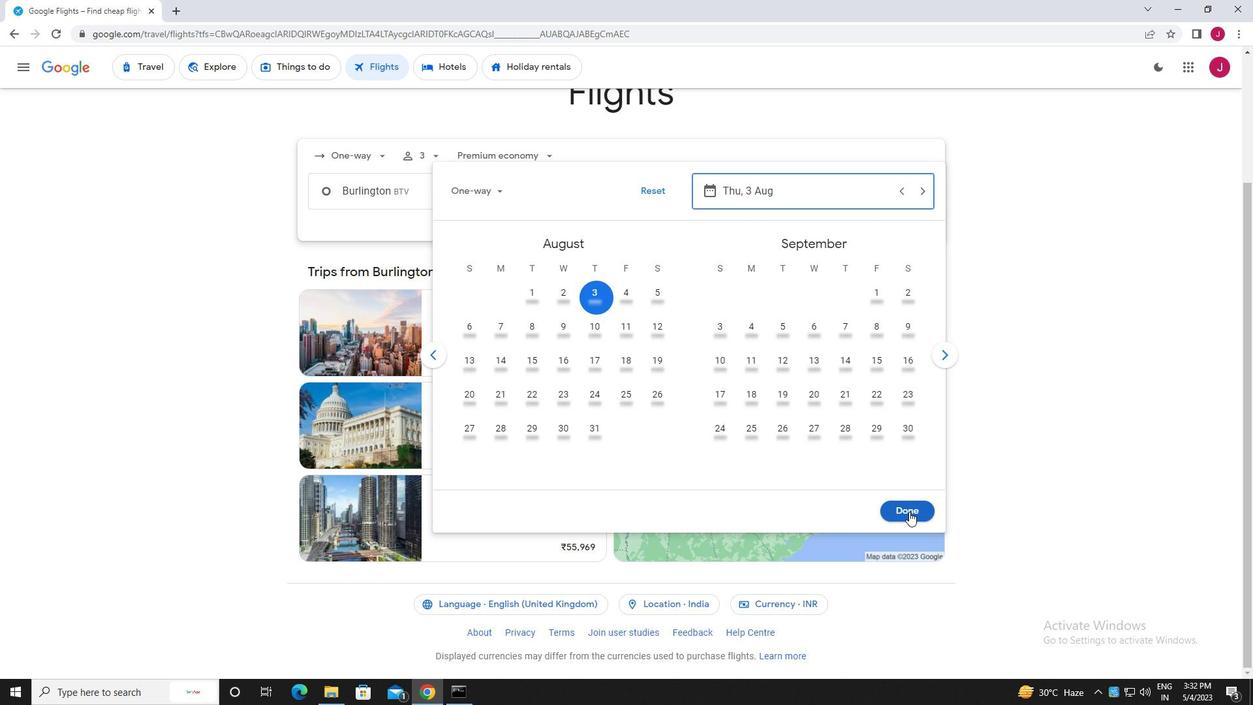 
Action: Mouse moved to (632, 234)
Screenshot: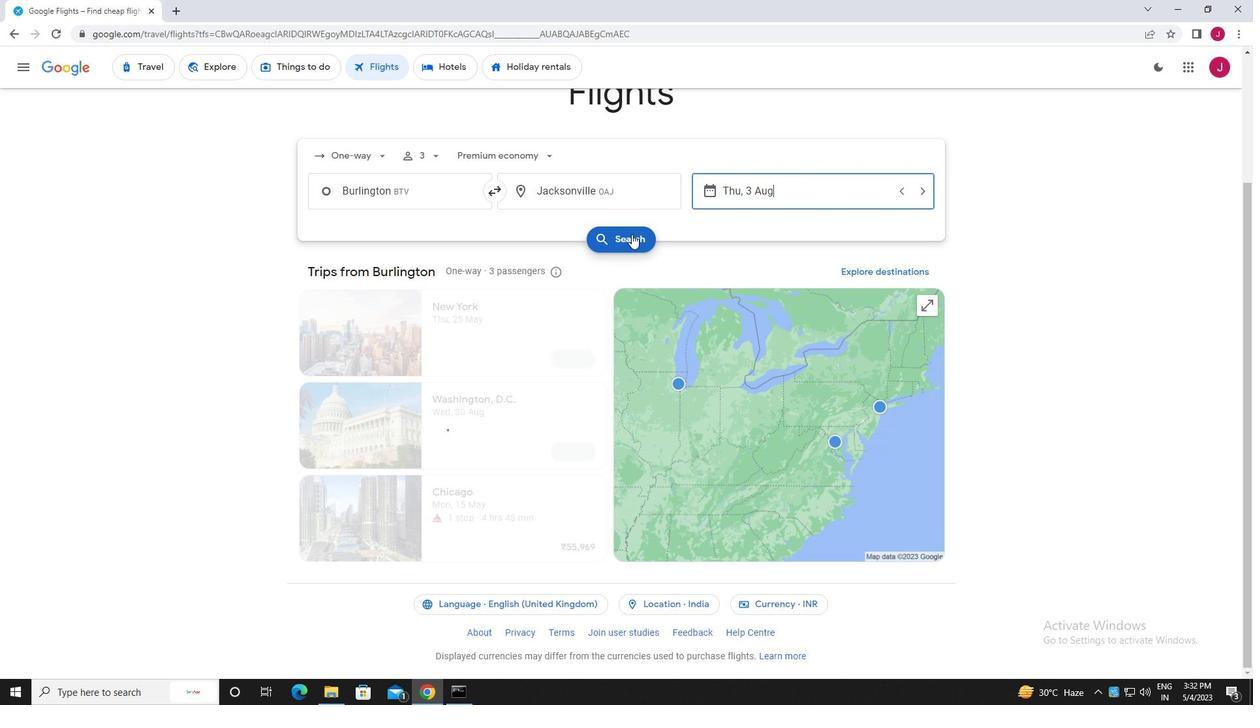 
Action: Mouse pressed left at (632, 234)
Screenshot: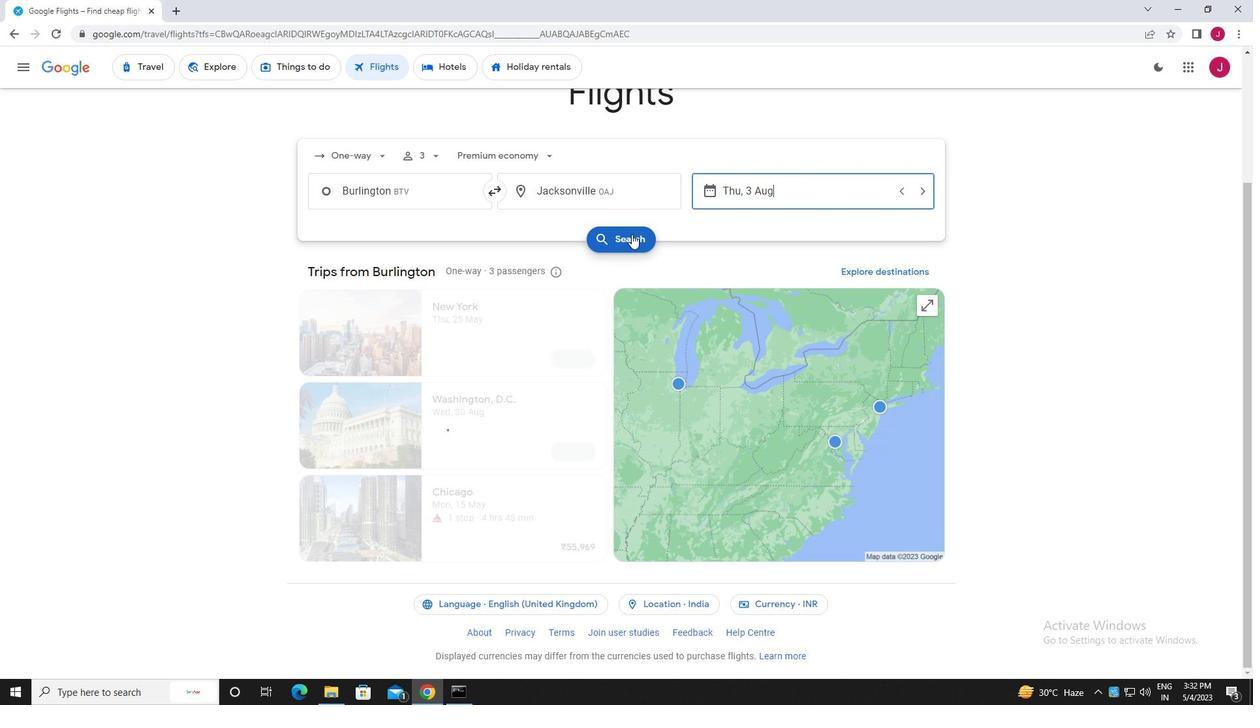 
Action: Mouse moved to (325, 186)
Screenshot: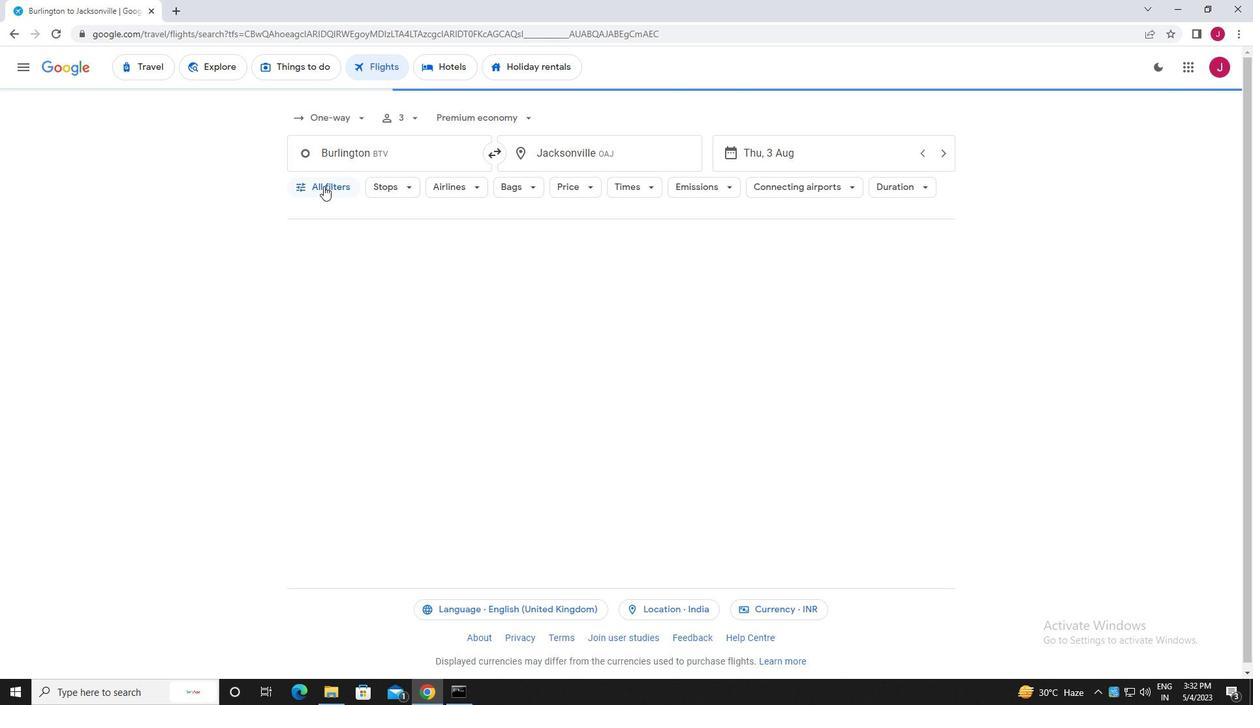 
Action: Mouse pressed left at (325, 186)
Screenshot: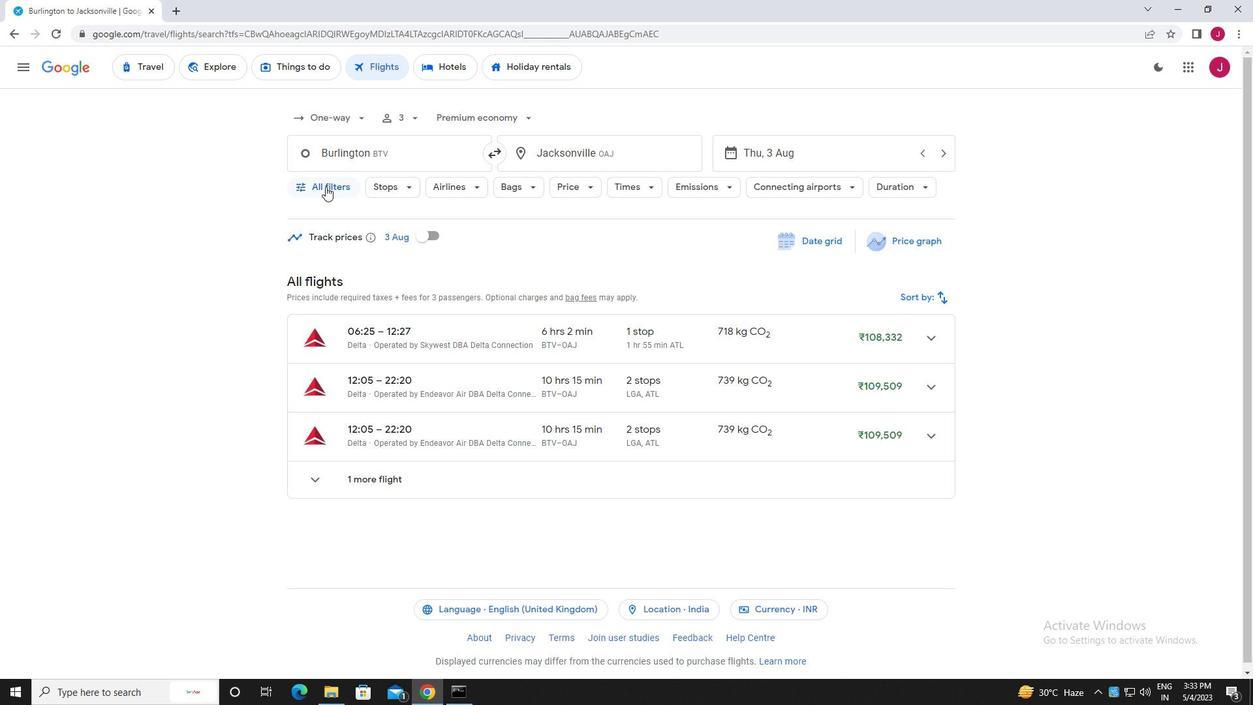 
Action: Mouse moved to (410, 297)
Screenshot: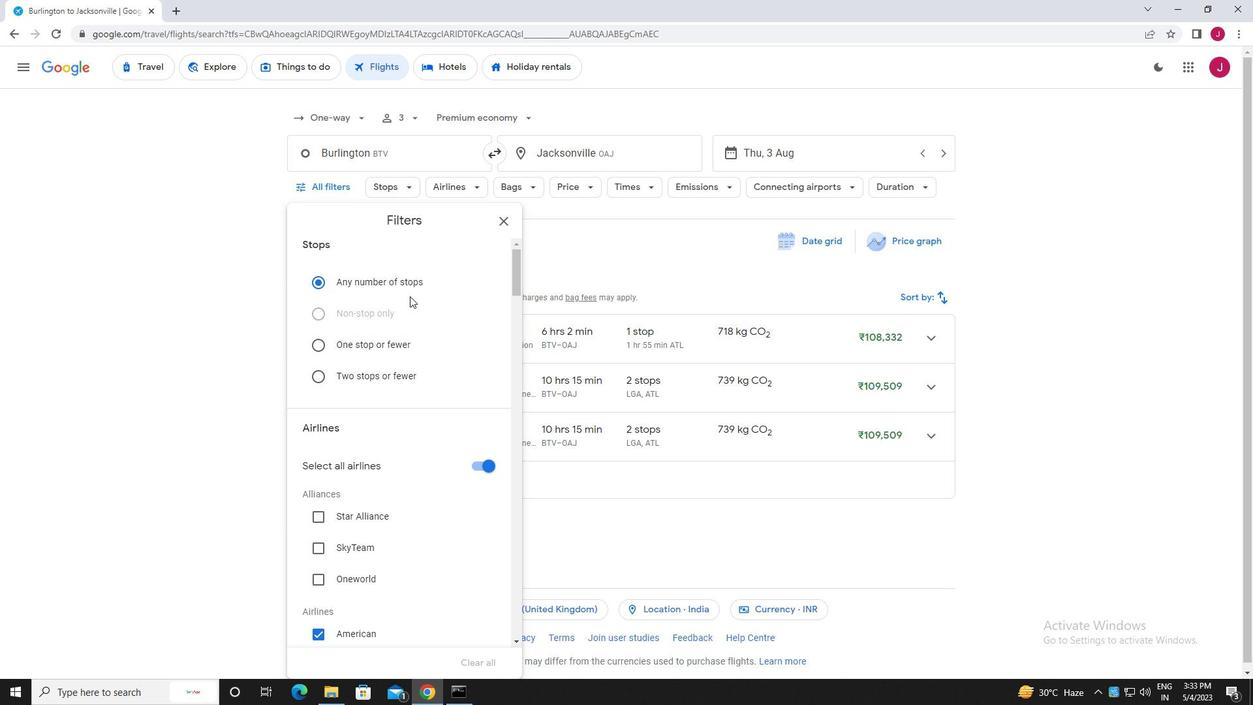 
Action: Mouse scrolled (410, 296) with delta (0, 0)
Screenshot: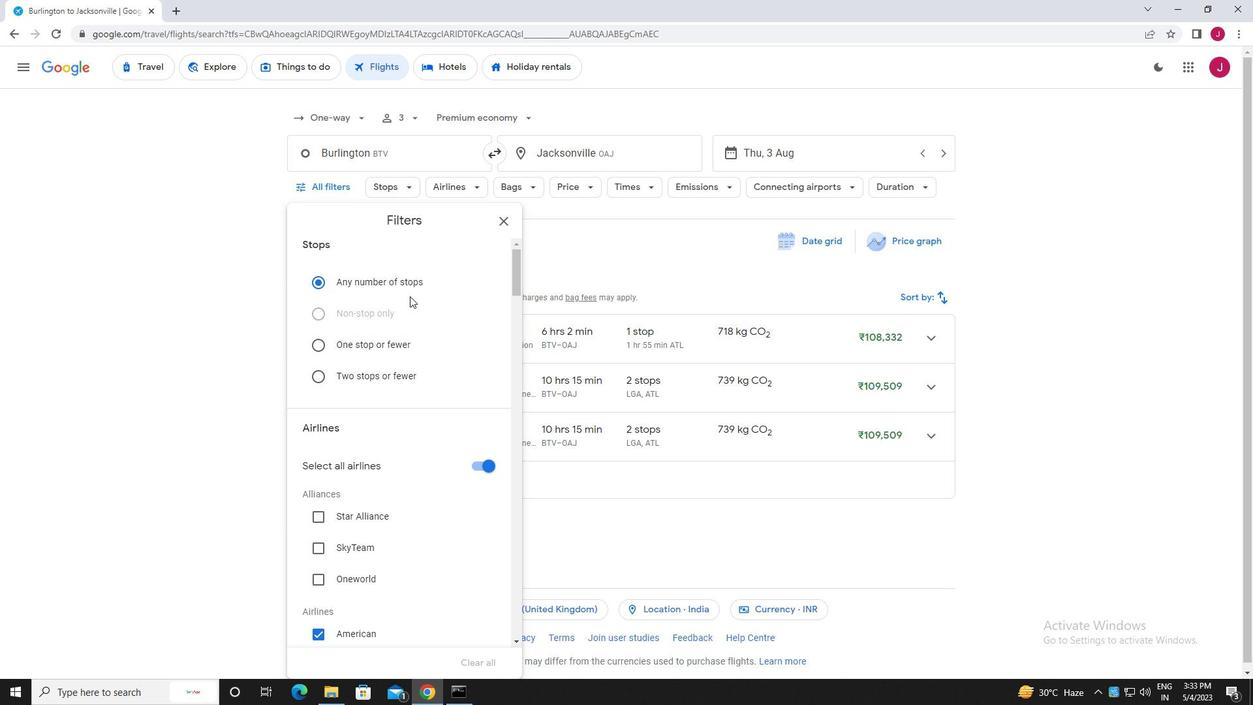 
Action: Mouse moved to (412, 298)
Screenshot: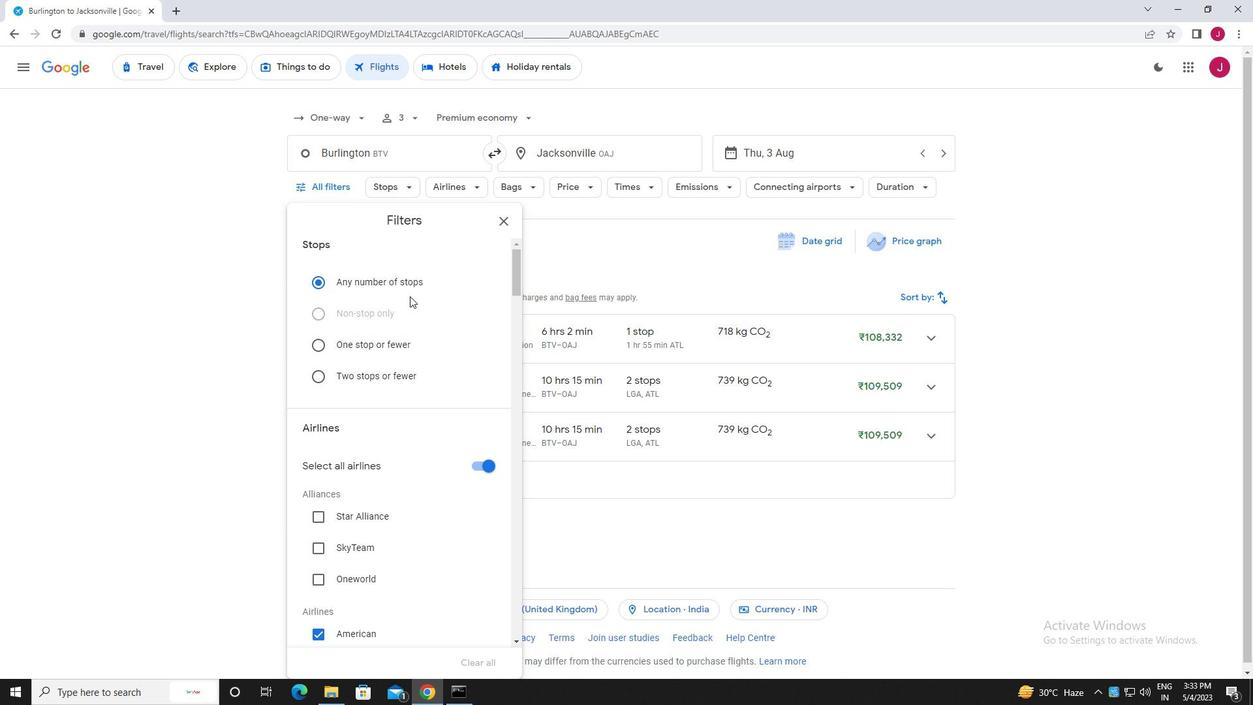 
Action: Mouse scrolled (412, 297) with delta (0, 0)
Screenshot: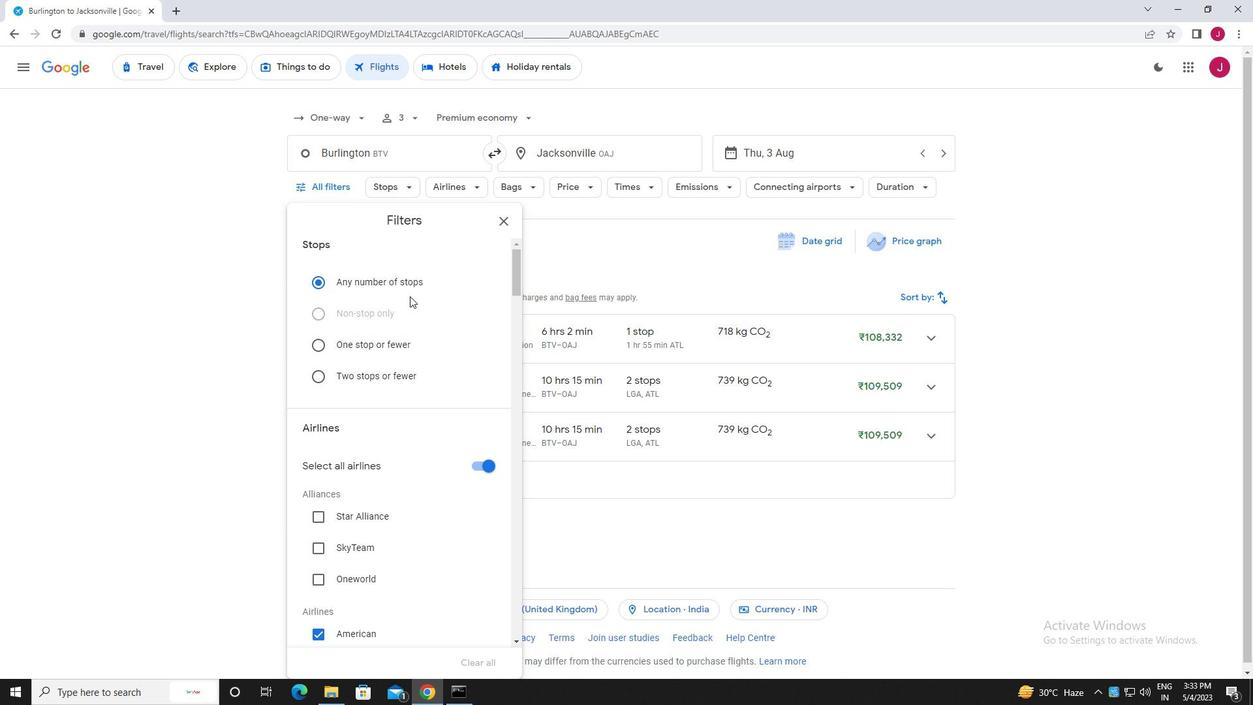 
Action: Mouse moved to (476, 335)
Screenshot: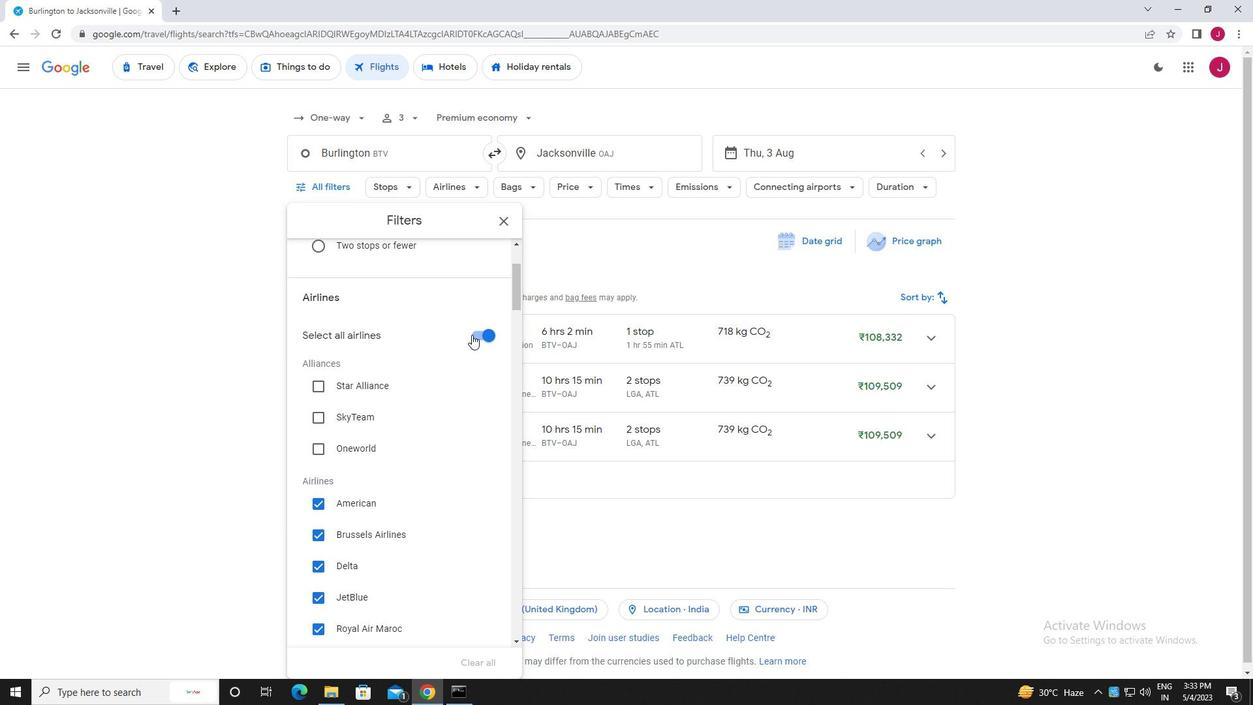 
Action: Mouse pressed left at (476, 335)
Screenshot: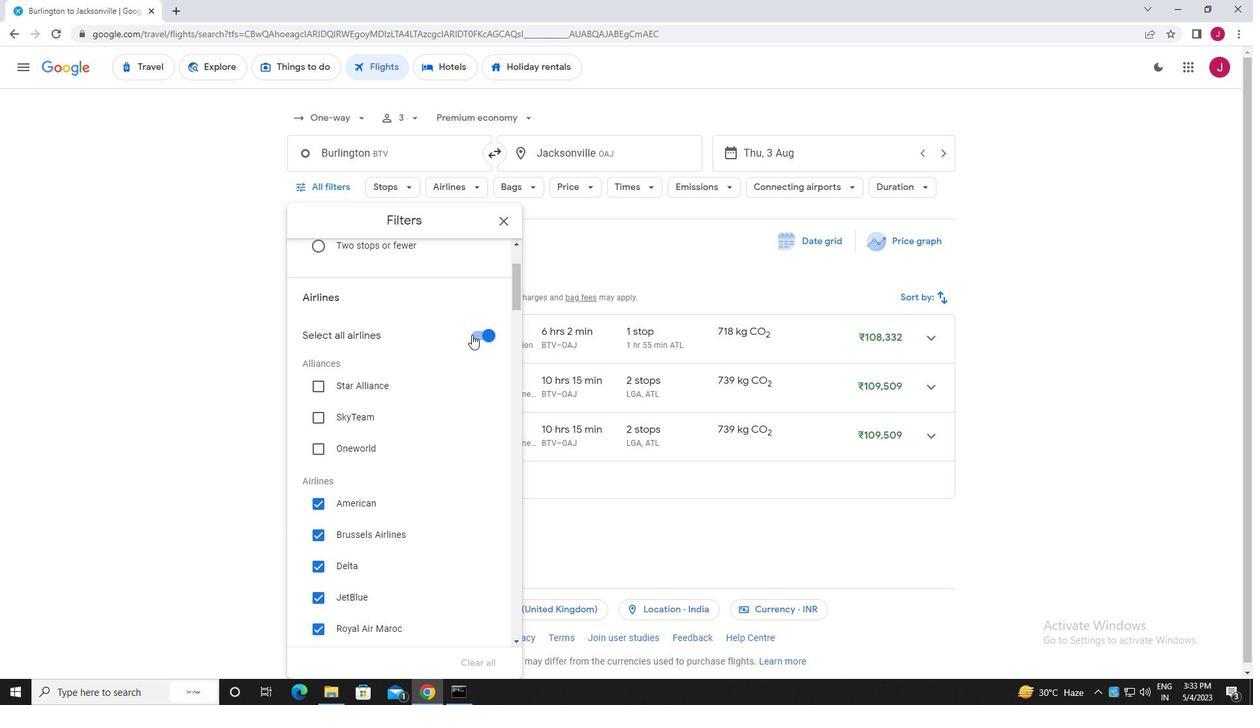 
Action: Mouse moved to (411, 318)
Screenshot: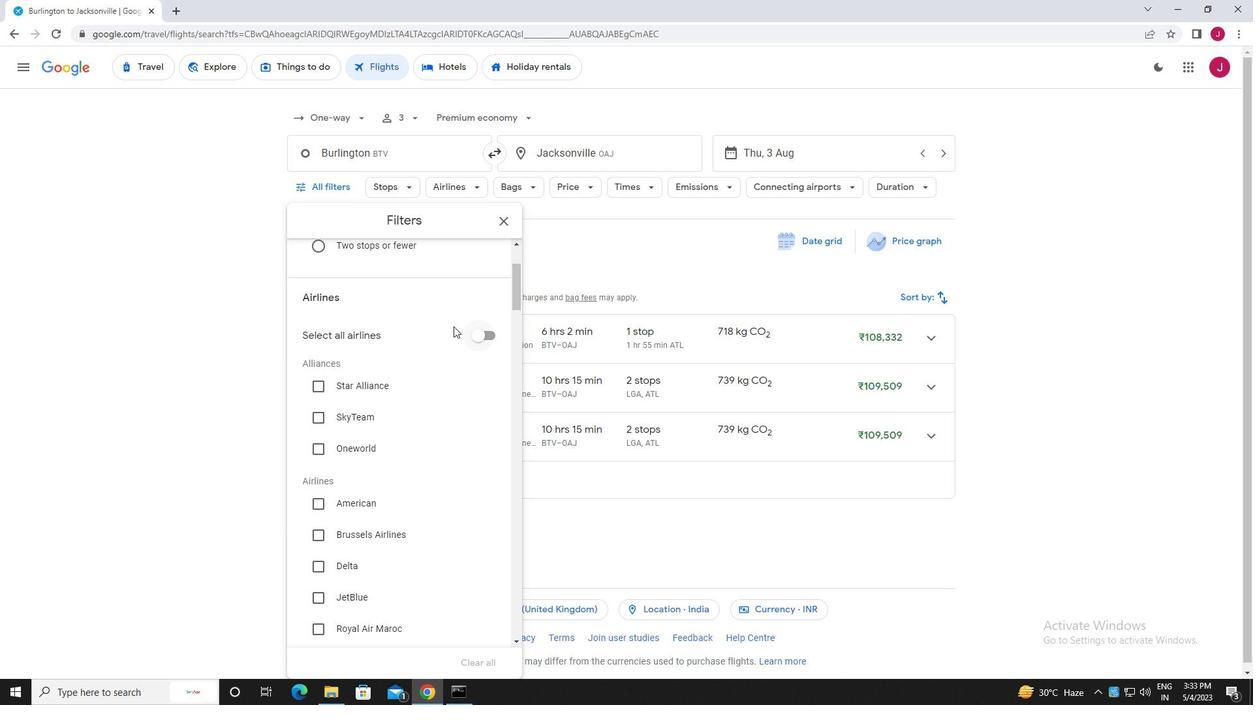 
Action: Mouse scrolled (411, 318) with delta (0, 0)
Screenshot: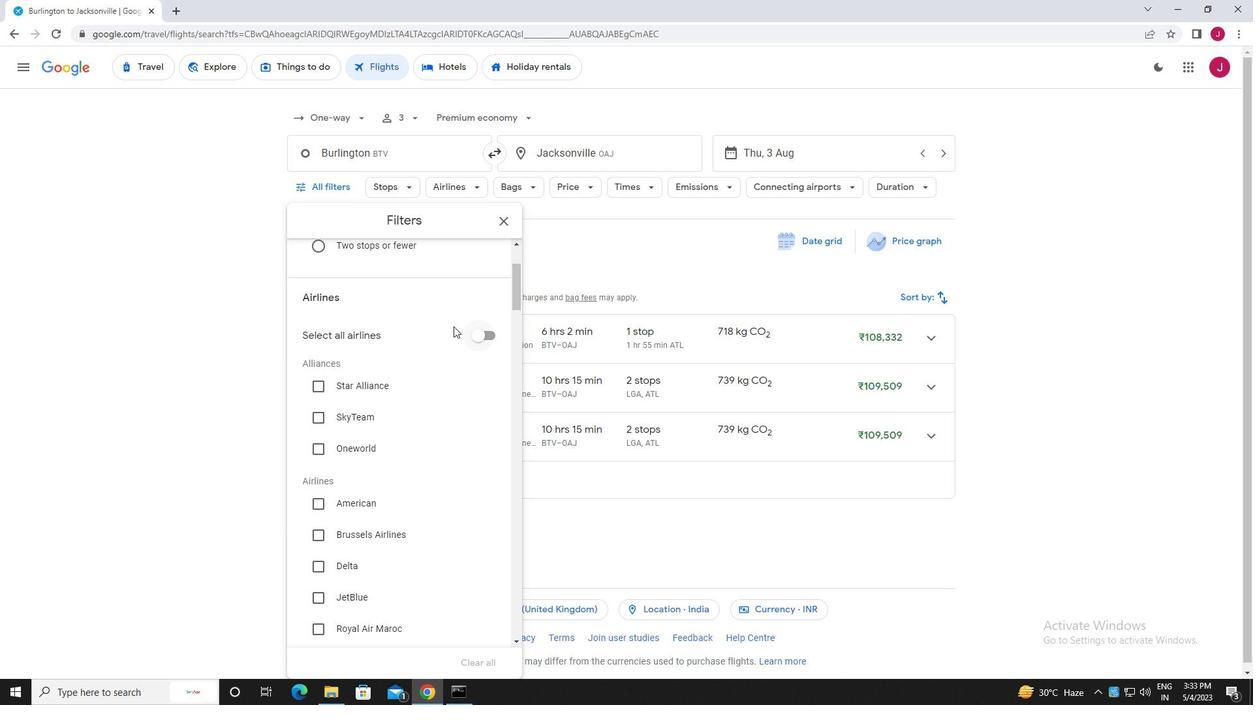 
Action: Mouse moved to (411, 318)
Screenshot: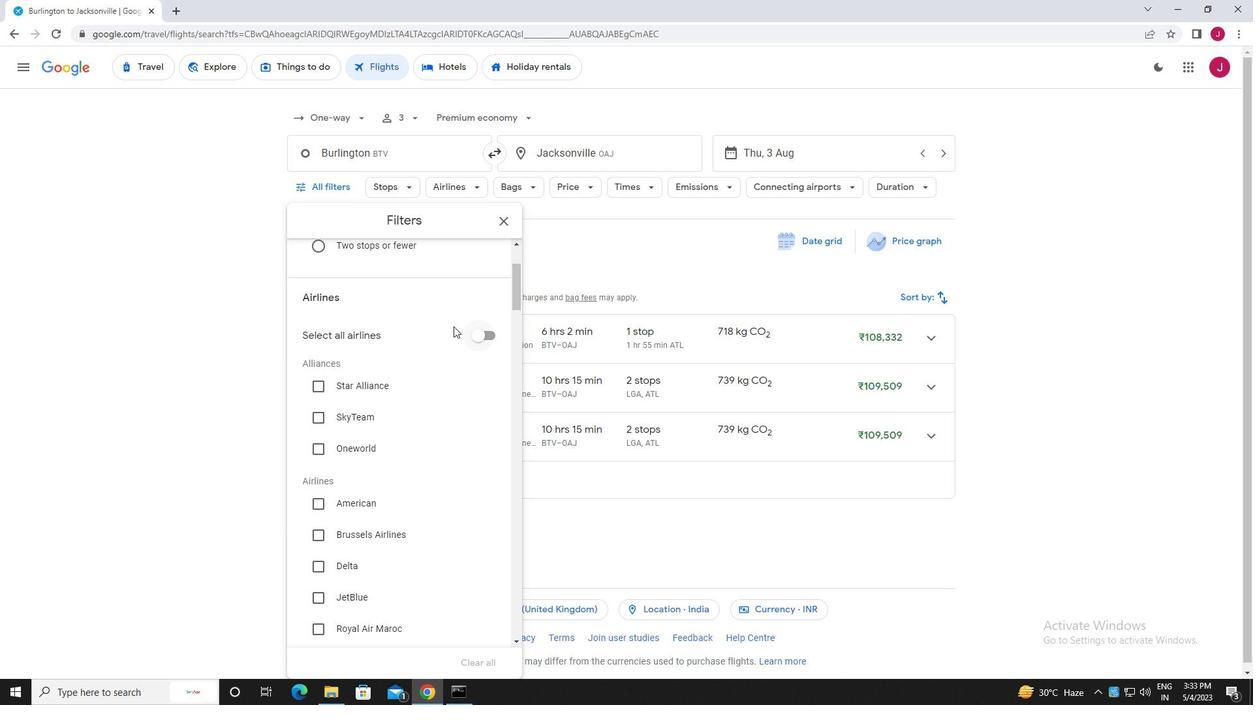 
Action: Mouse scrolled (411, 318) with delta (0, 0)
Screenshot: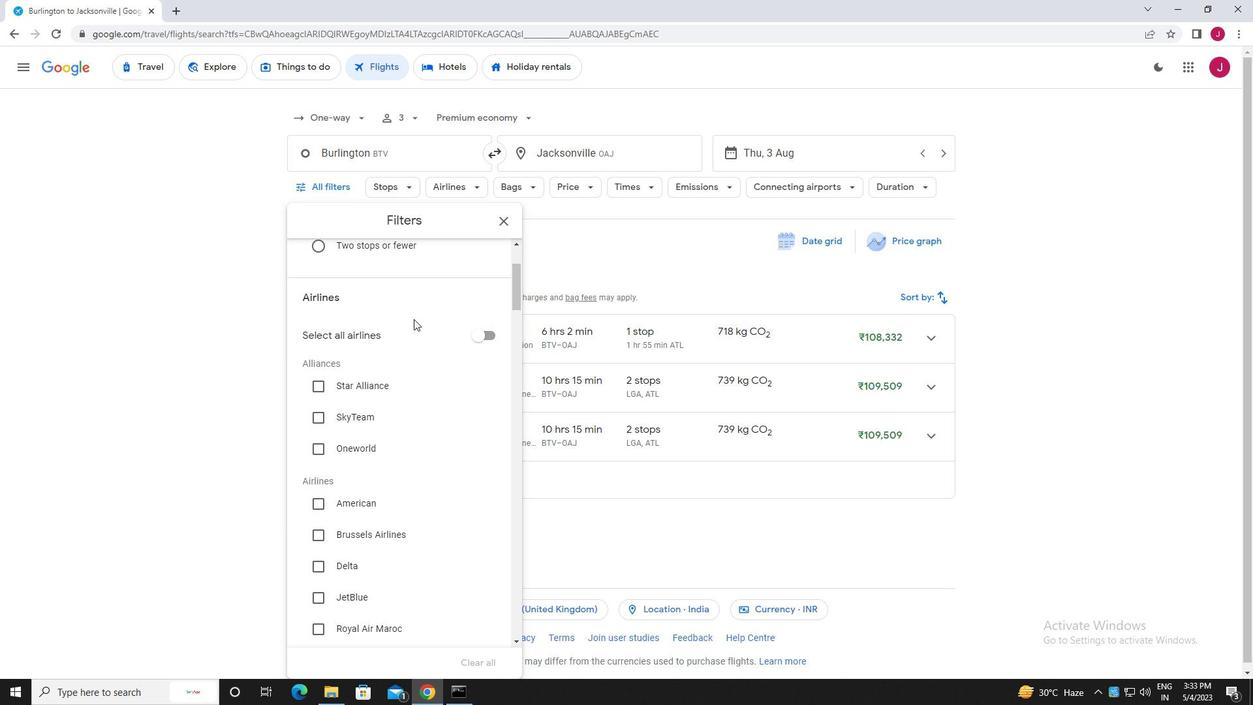 
Action: Mouse scrolled (411, 318) with delta (0, 0)
Screenshot: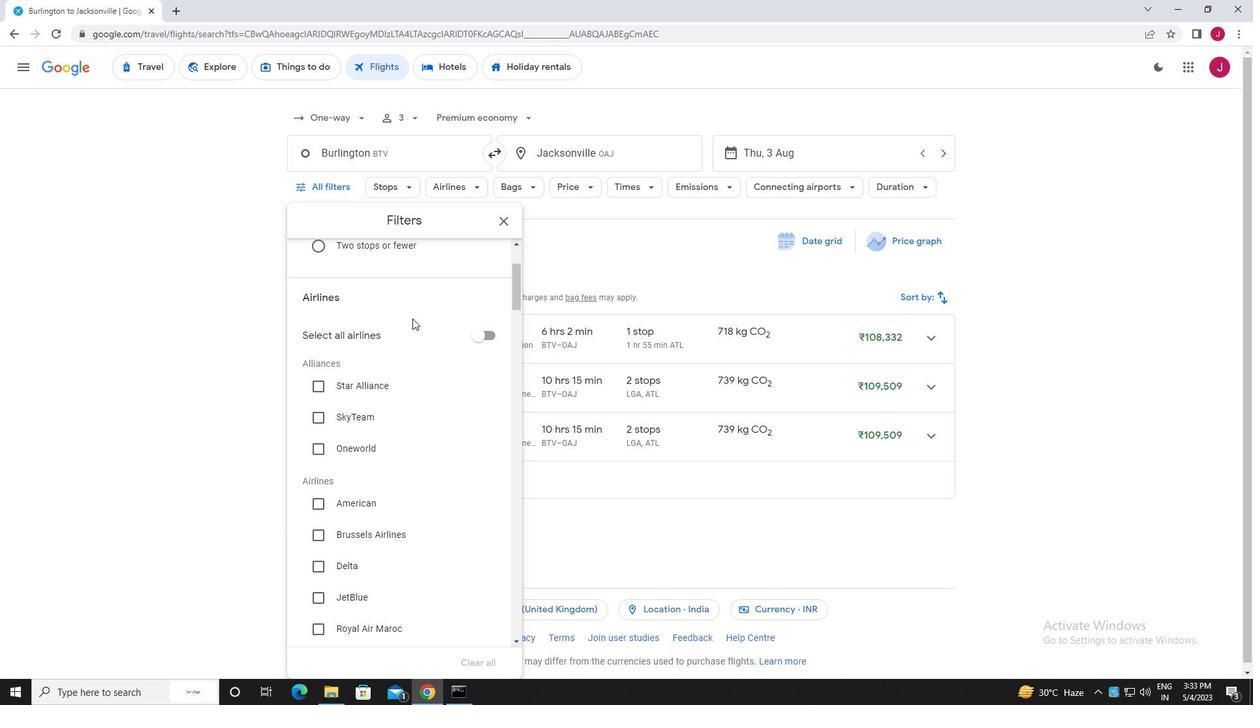
Action: Mouse moved to (316, 496)
Screenshot: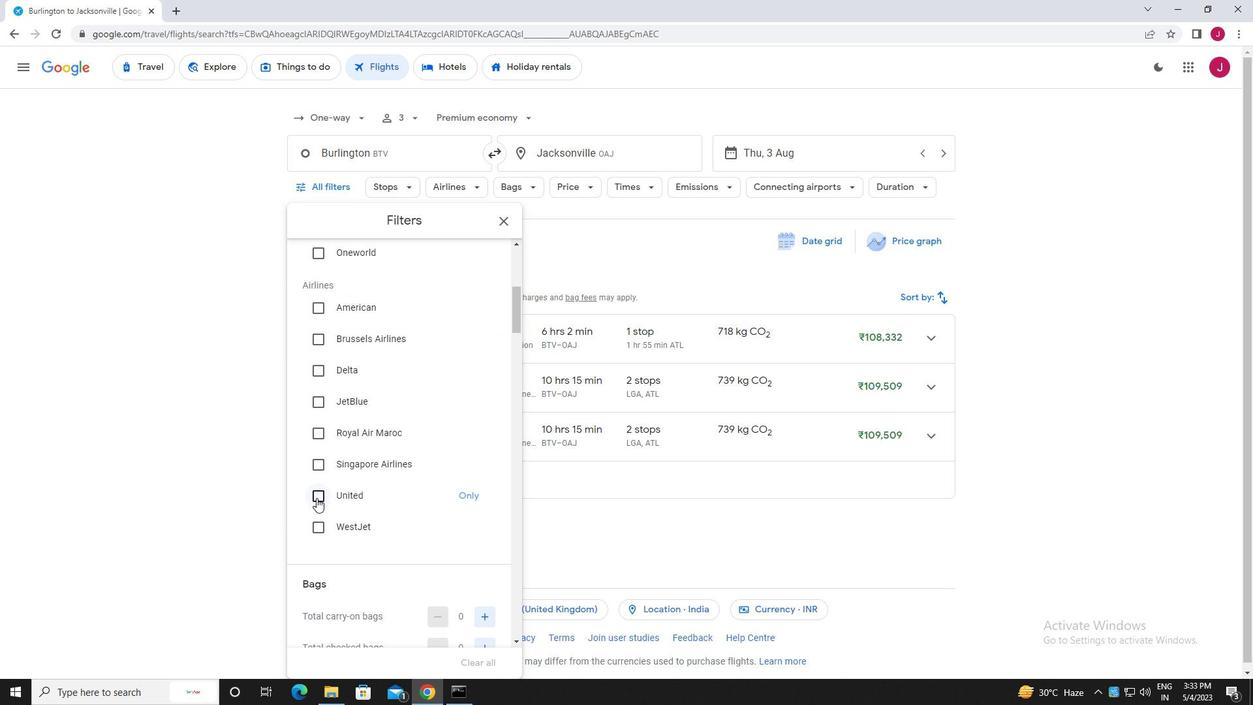 
Action: Mouse pressed left at (316, 496)
Screenshot: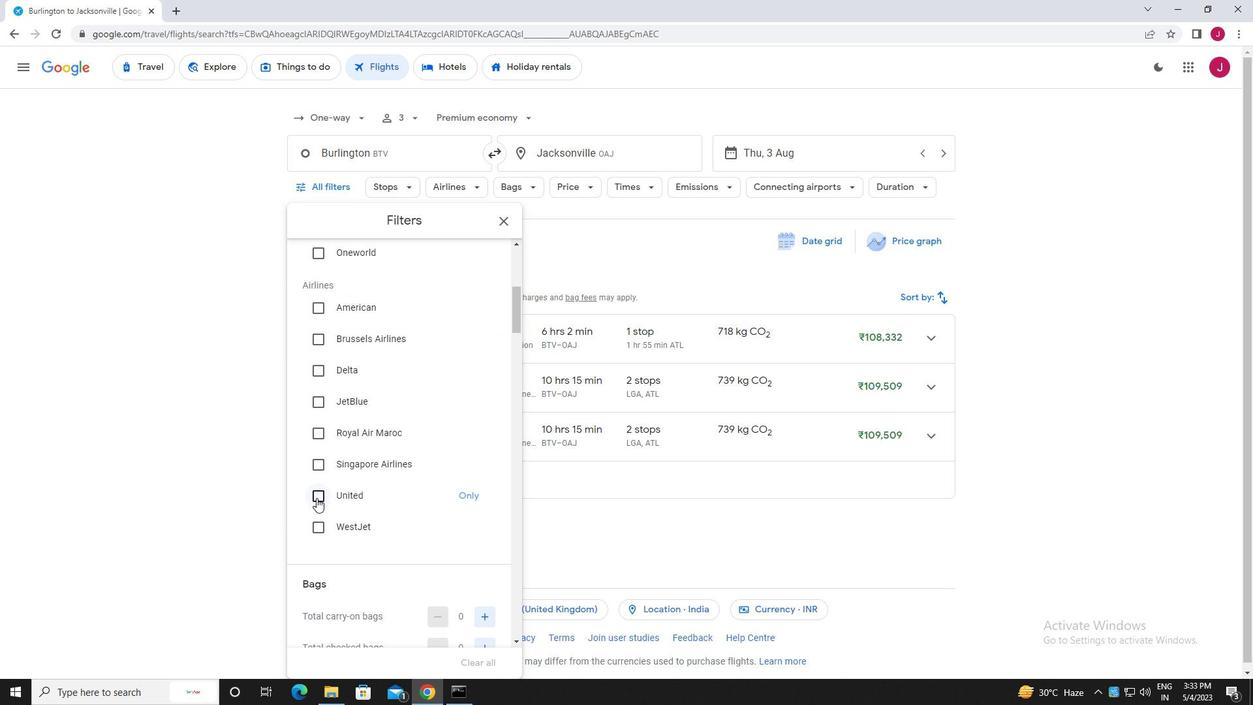 
Action: Mouse moved to (387, 452)
Screenshot: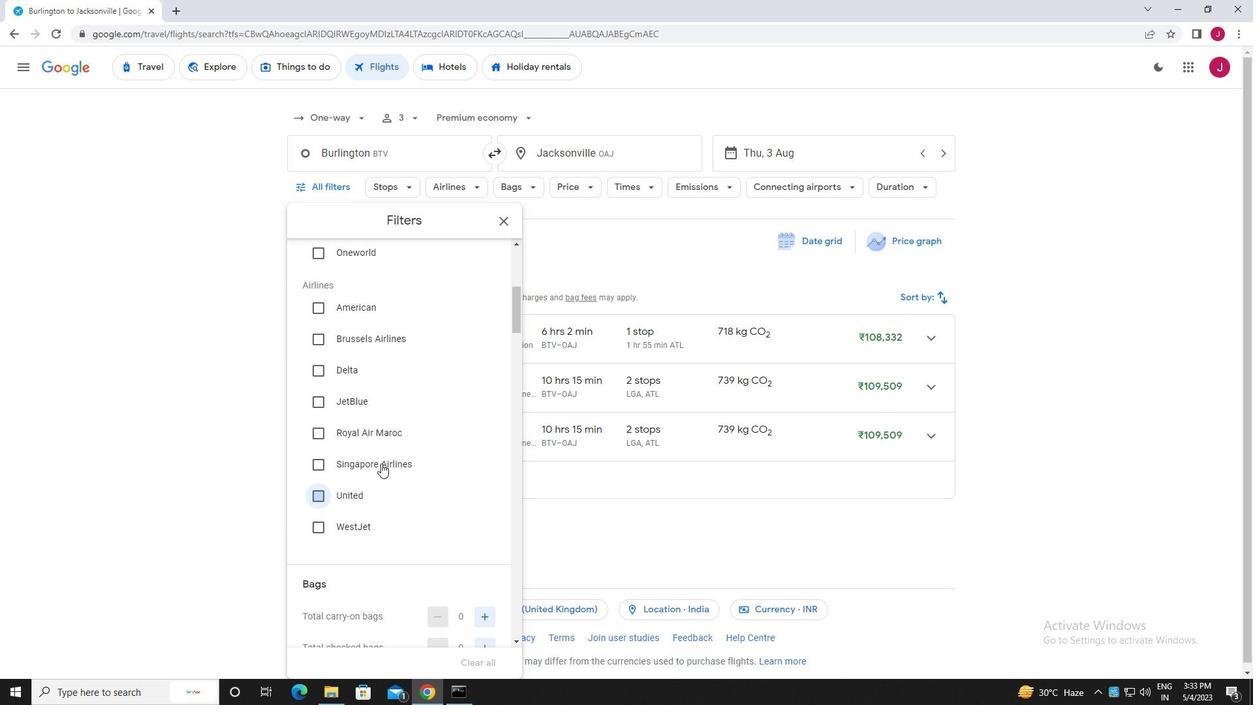 
Action: Mouse scrolled (387, 451) with delta (0, 0)
Screenshot: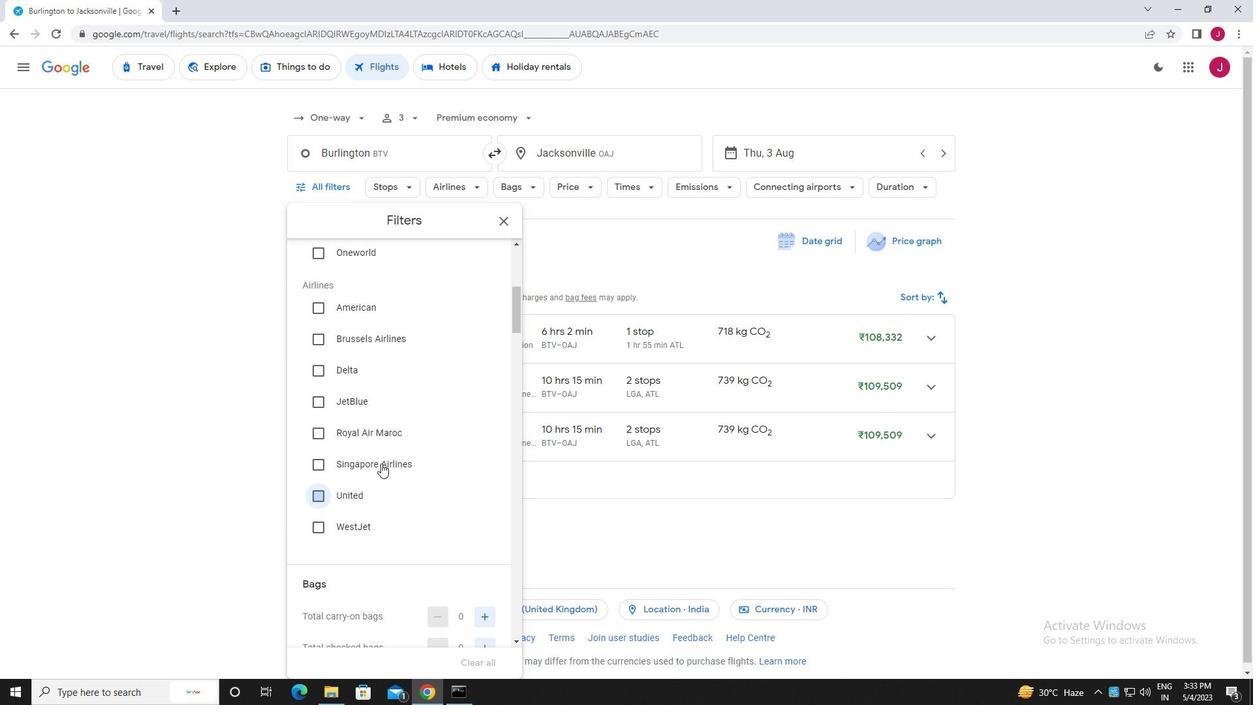
Action: Mouse scrolled (387, 451) with delta (0, 0)
Screenshot: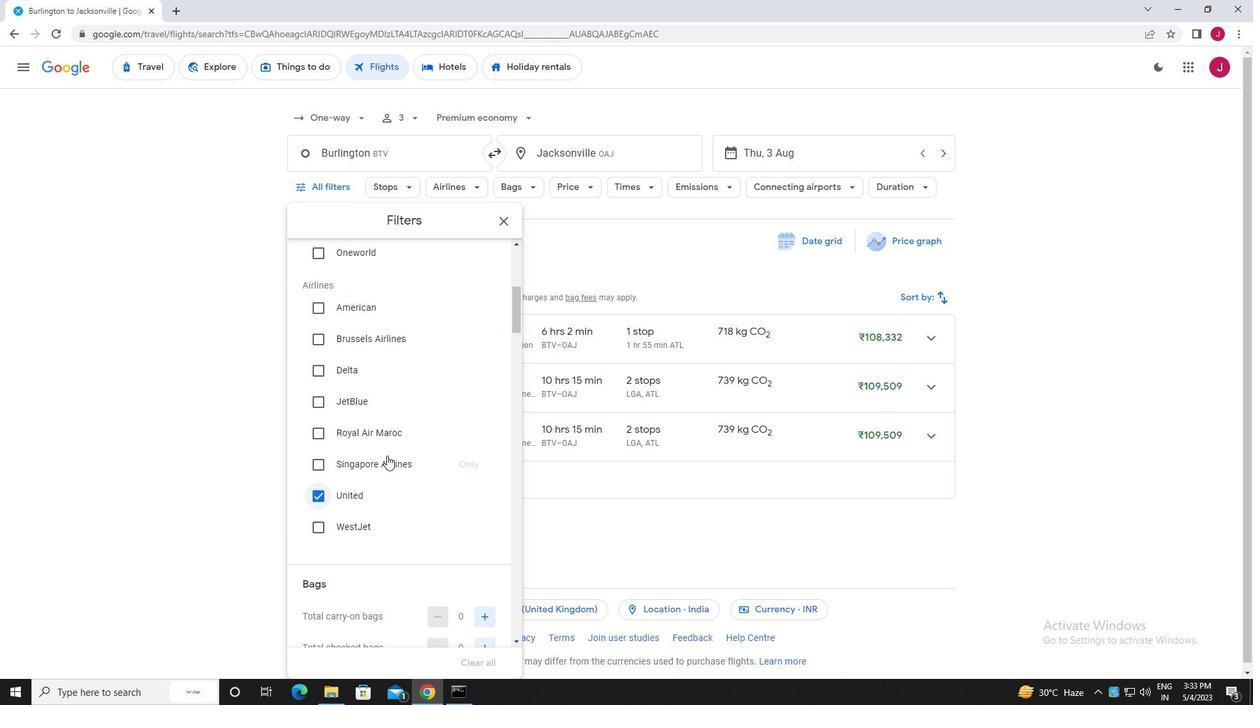 
Action: Mouse scrolled (387, 451) with delta (0, 0)
Screenshot: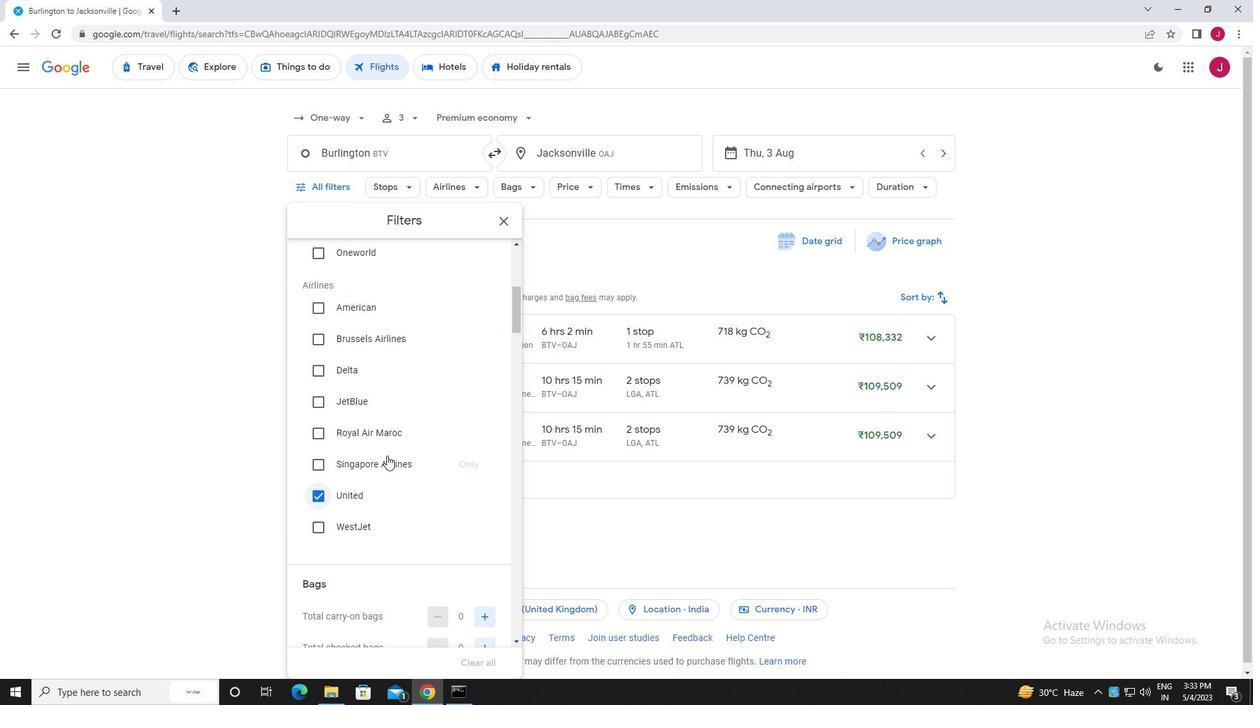 
Action: Mouse scrolled (387, 451) with delta (0, 0)
Screenshot: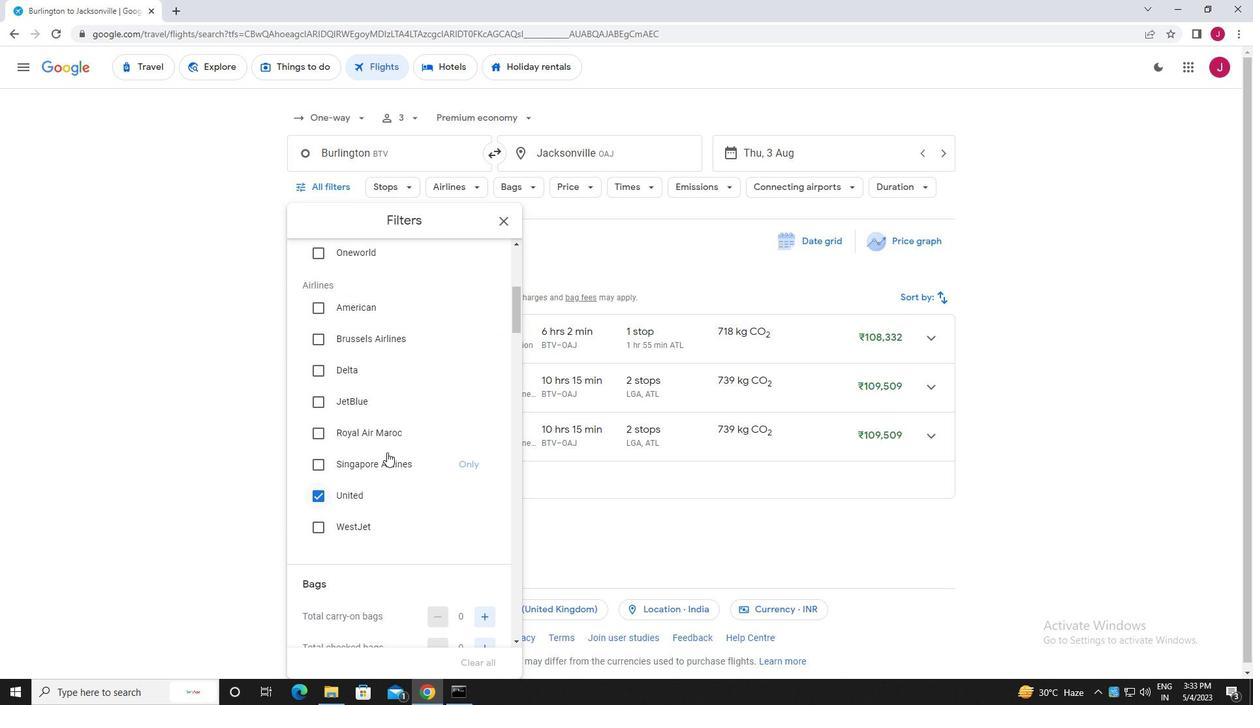 
Action: Mouse scrolled (387, 451) with delta (0, 0)
Screenshot: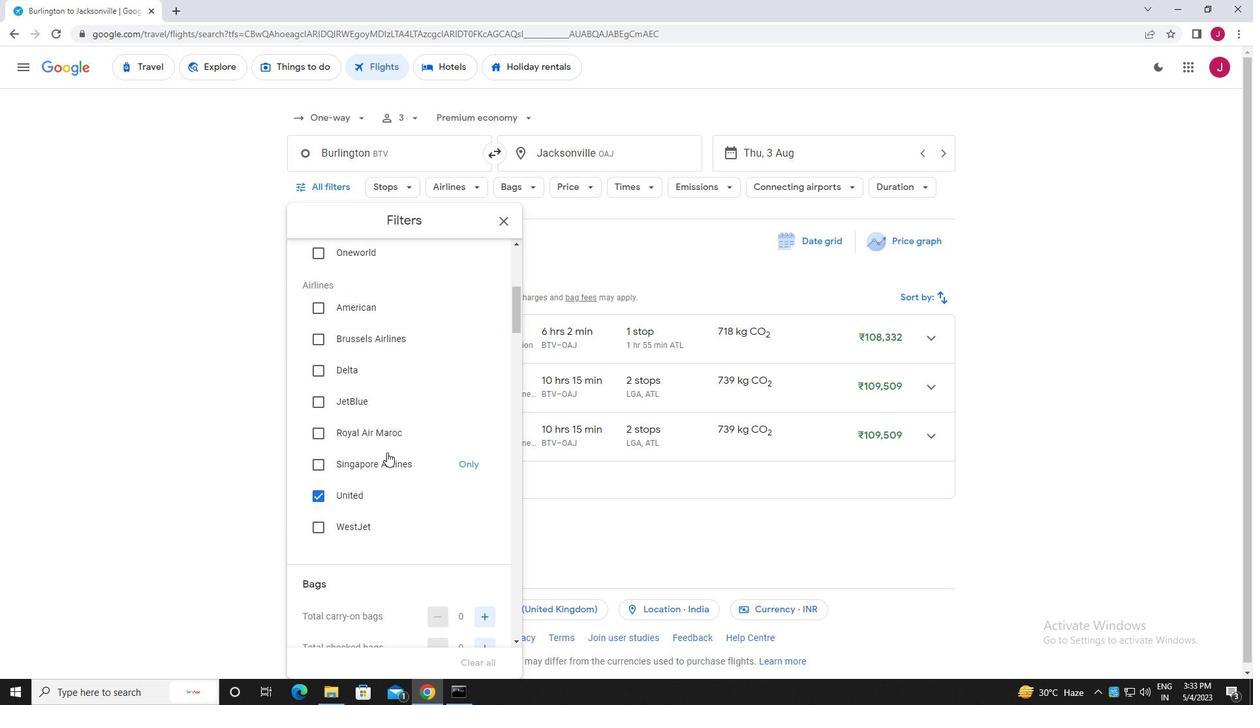 
Action: Mouse moved to (486, 325)
Screenshot: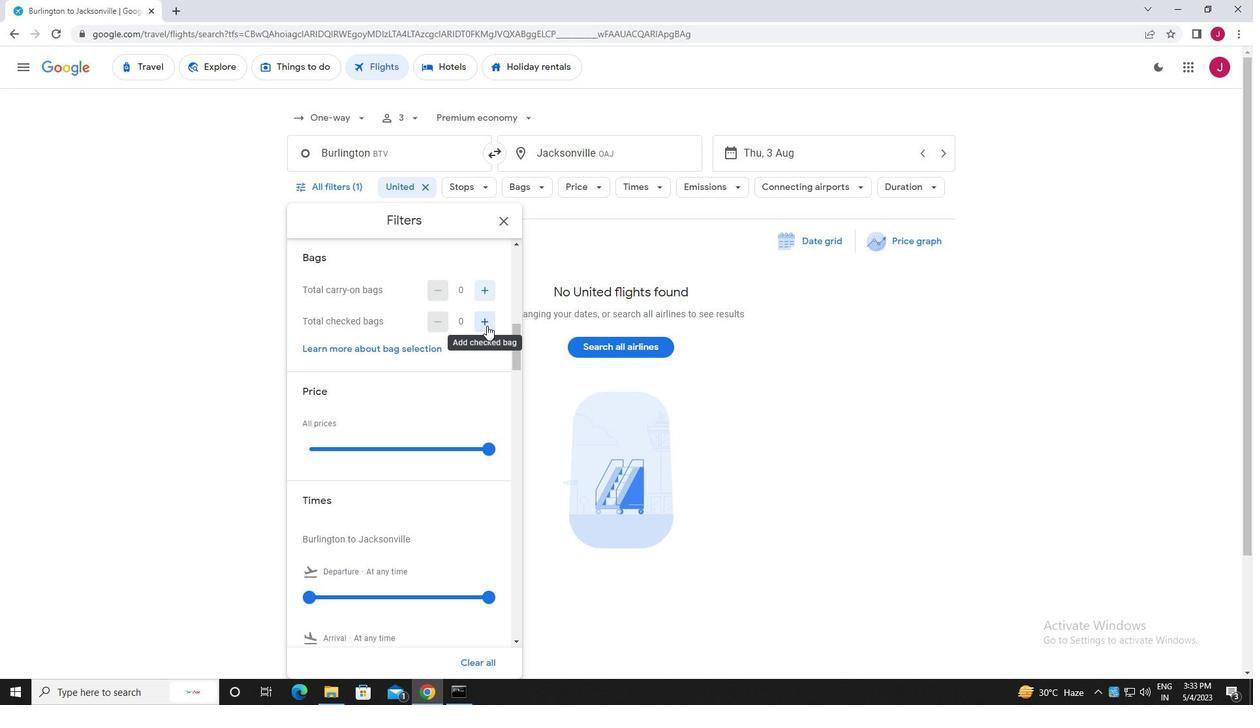 
Action: Mouse pressed left at (486, 325)
Screenshot: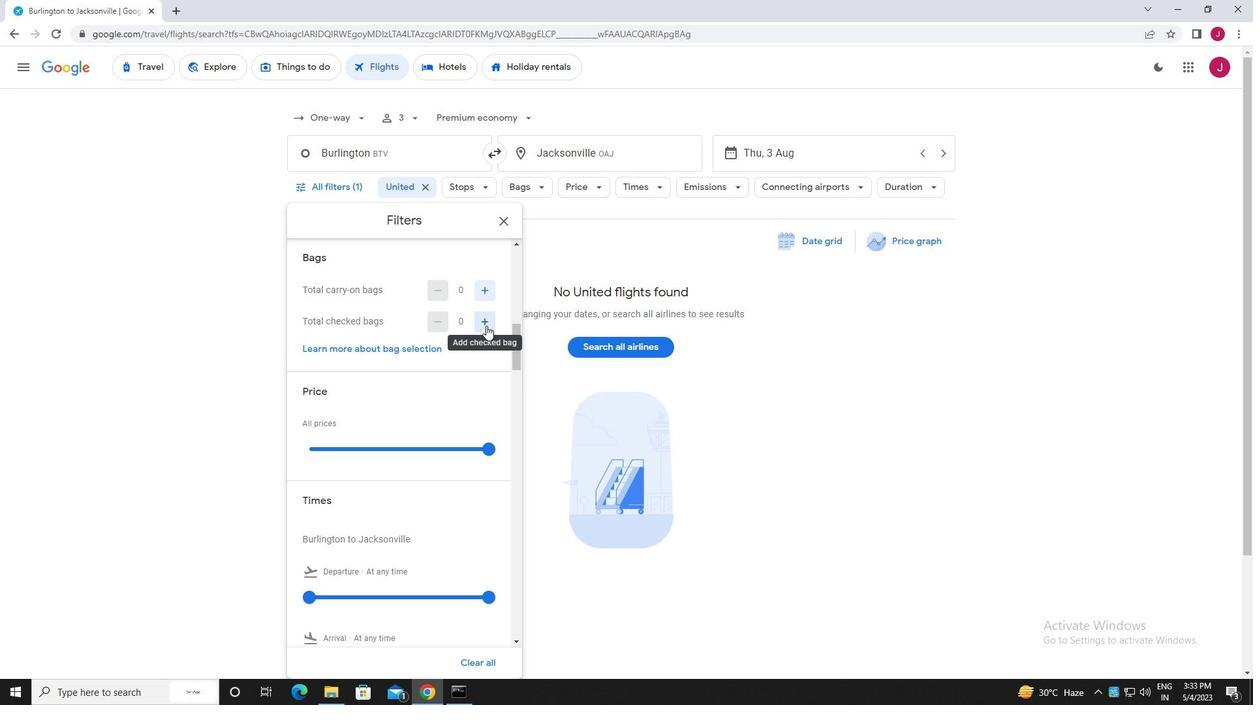 
Action: Mouse pressed left at (486, 325)
Screenshot: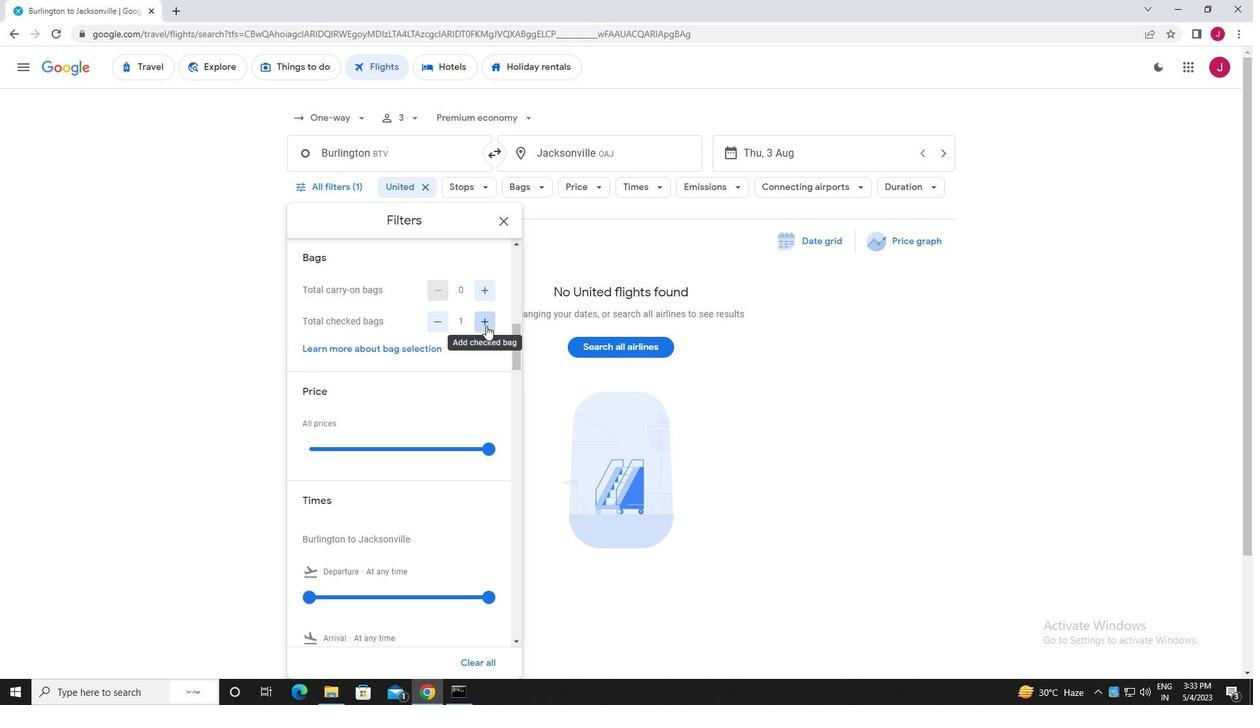 
Action: Mouse moved to (472, 336)
Screenshot: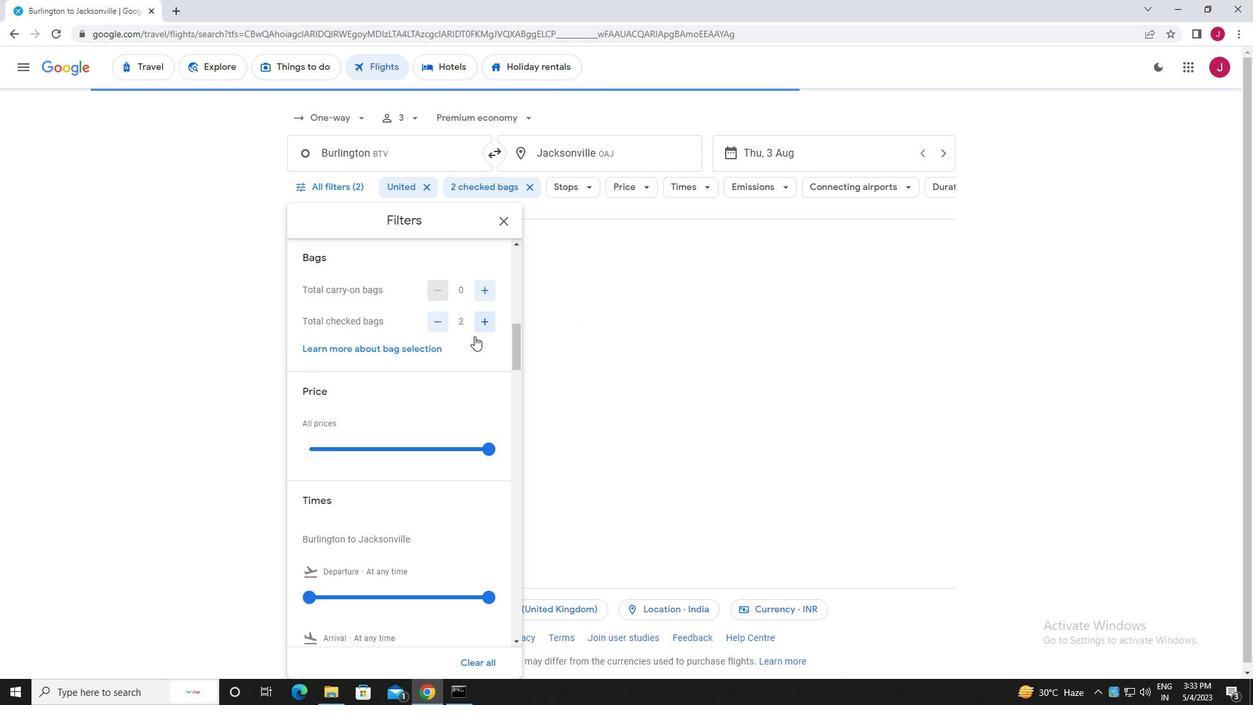 
Action: Mouse scrolled (472, 335) with delta (0, 0)
Screenshot: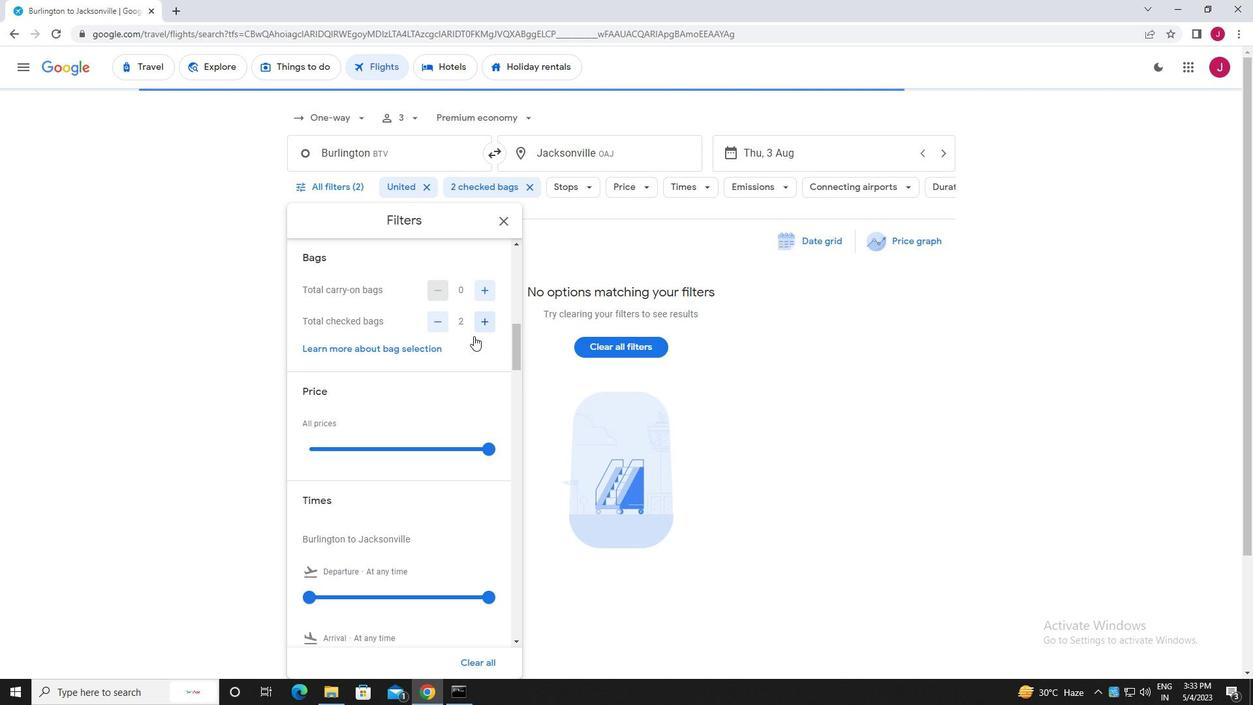 
Action: Mouse scrolled (472, 335) with delta (0, 0)
Screenshot: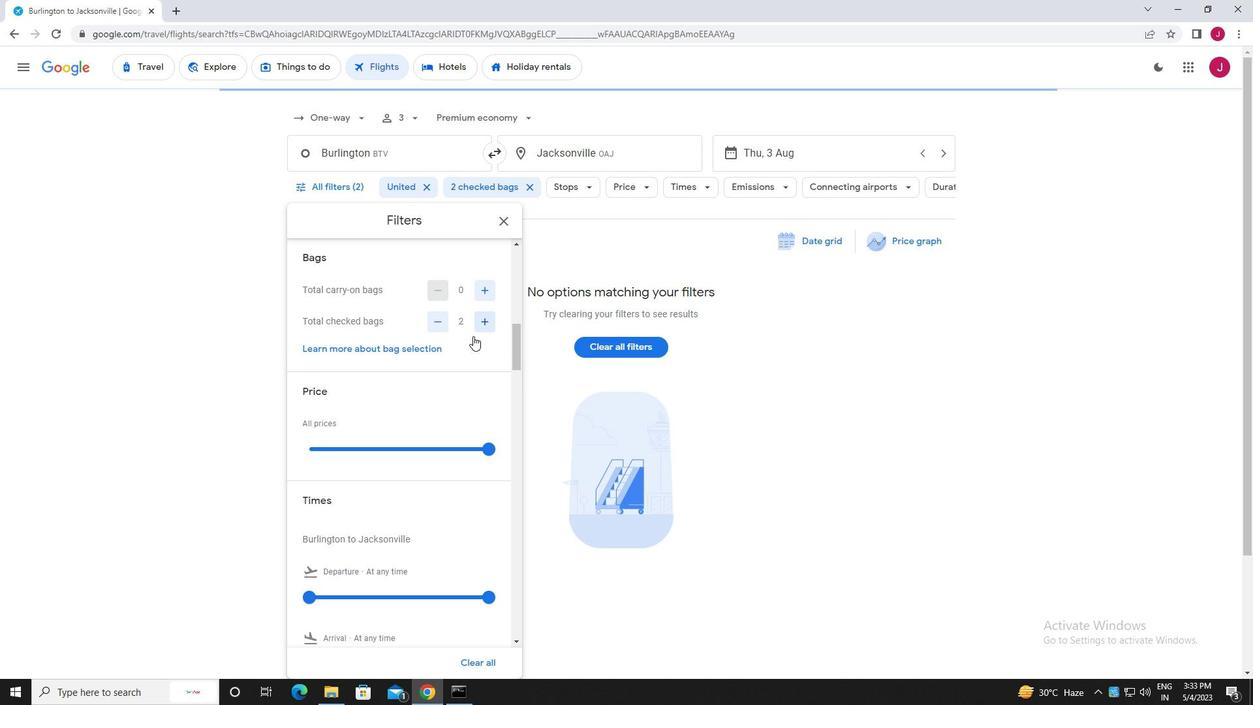 
Action: Mouse moved to (486, 319)
Screenshot: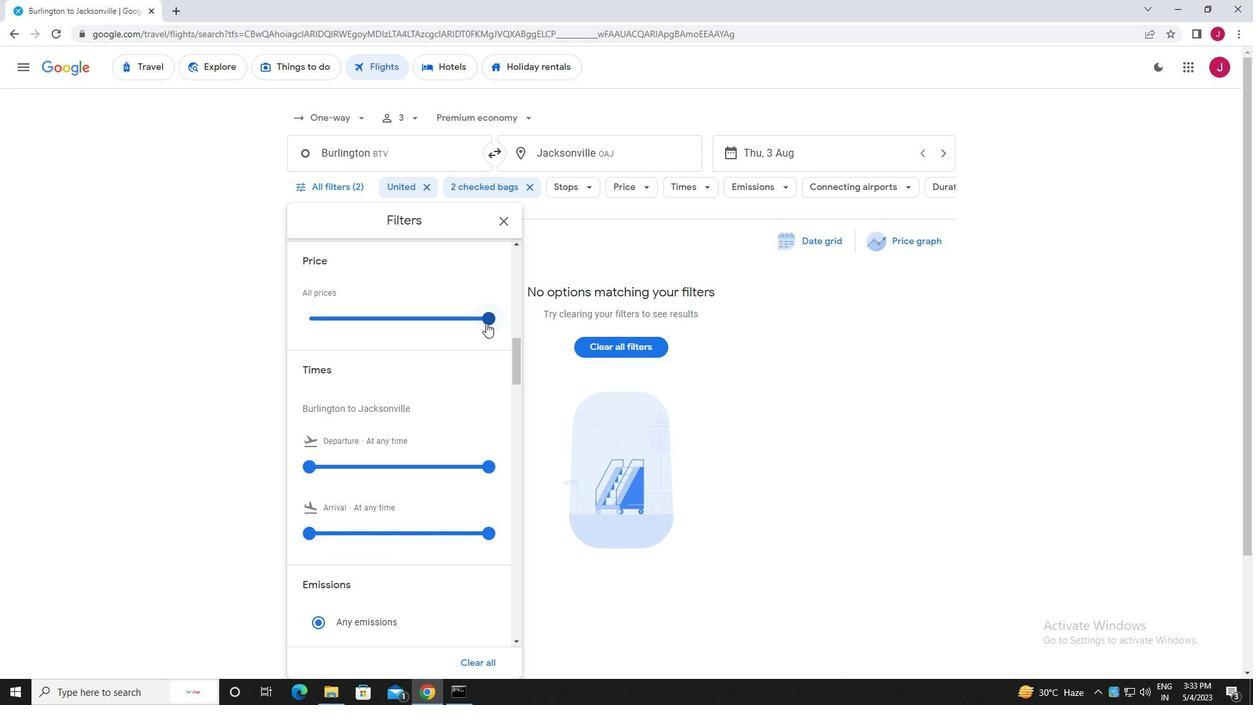 
Action: Mouse pressed left at (486, 319)
Screenshot: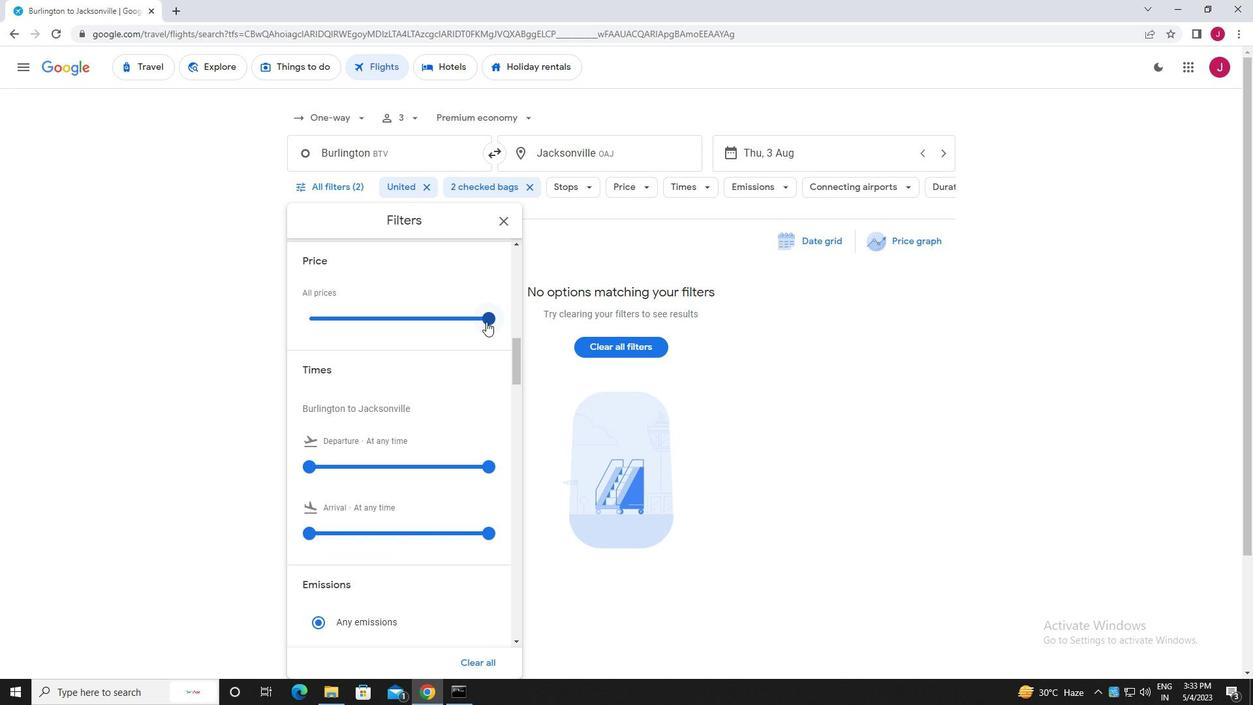 
Action: Mouse moved to (355, 353)
Screenshot: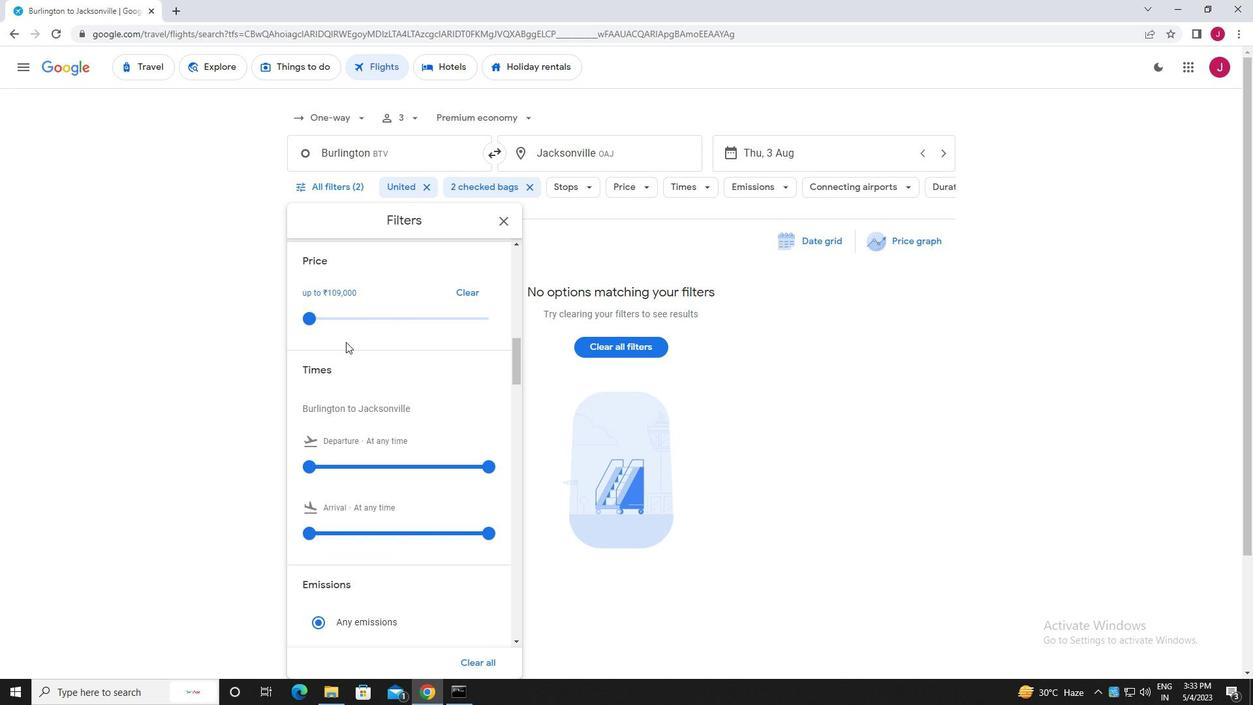 
Action: Mouse scrolled (355, 352) with delta (0, 0)
Screenshot: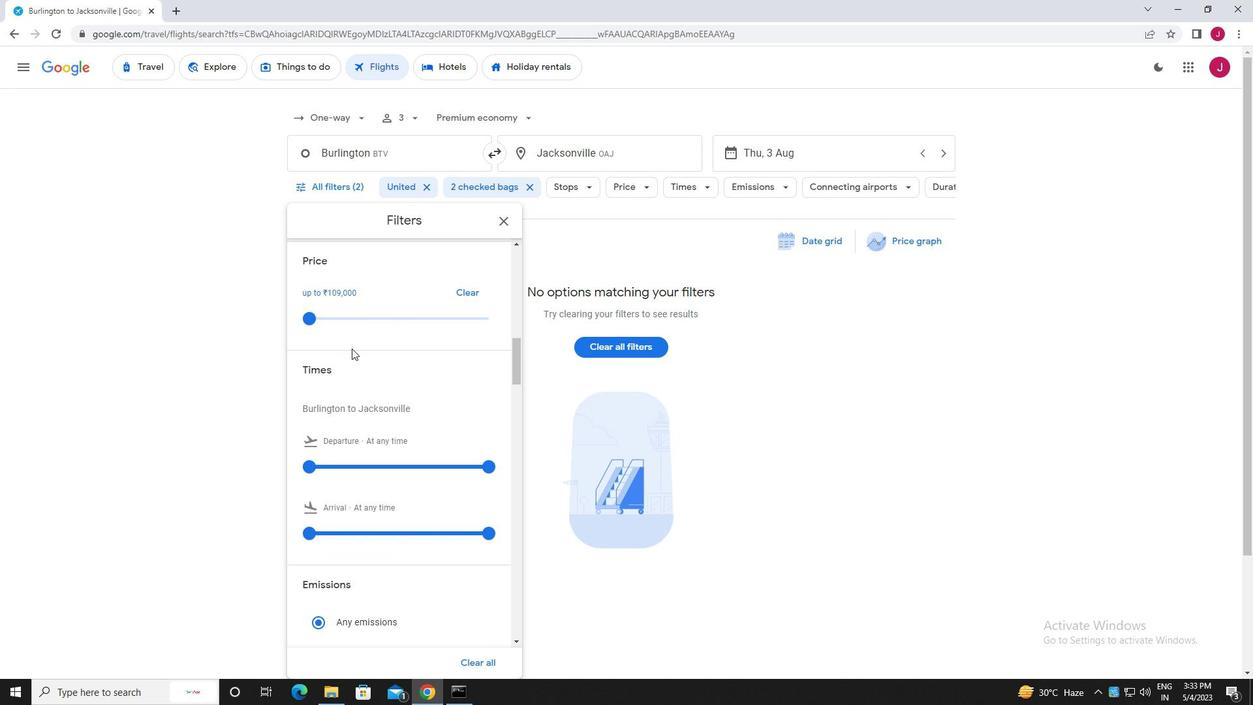 
Action: Mouse moved to (356, 355)
Screenshot: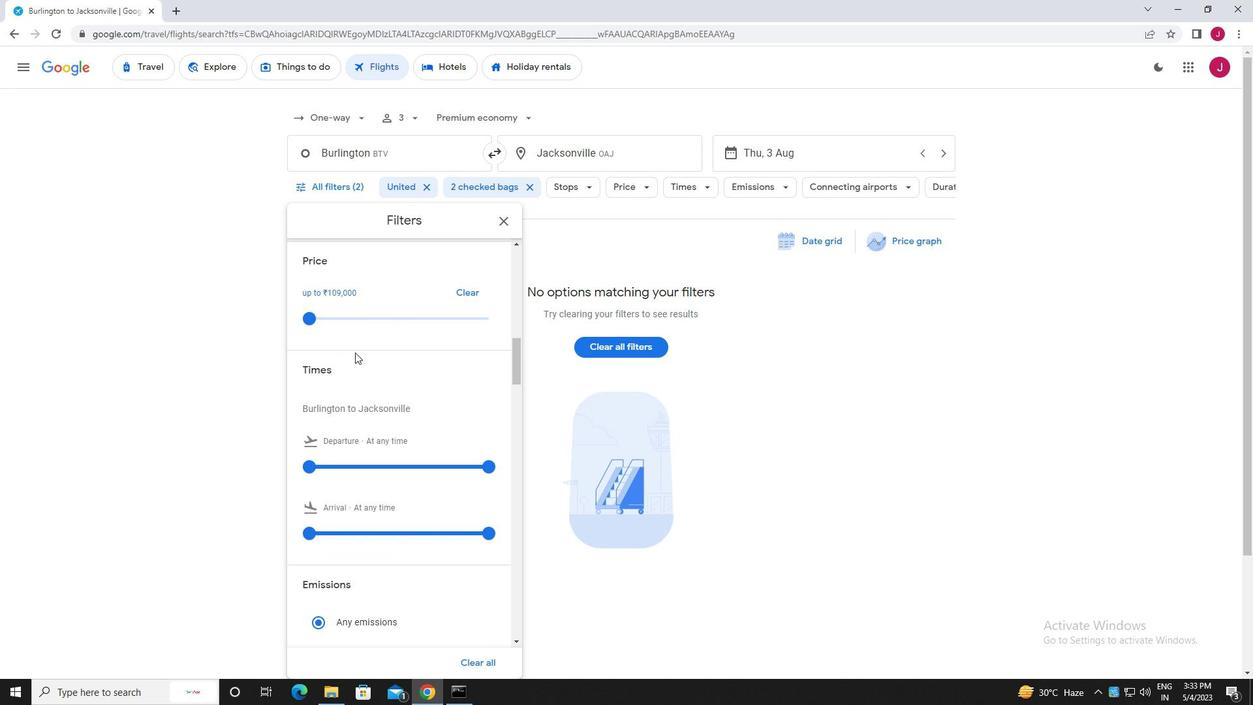 
Action: Mouse scrolled (356, 354) with delta (0, 0)
Screenshot: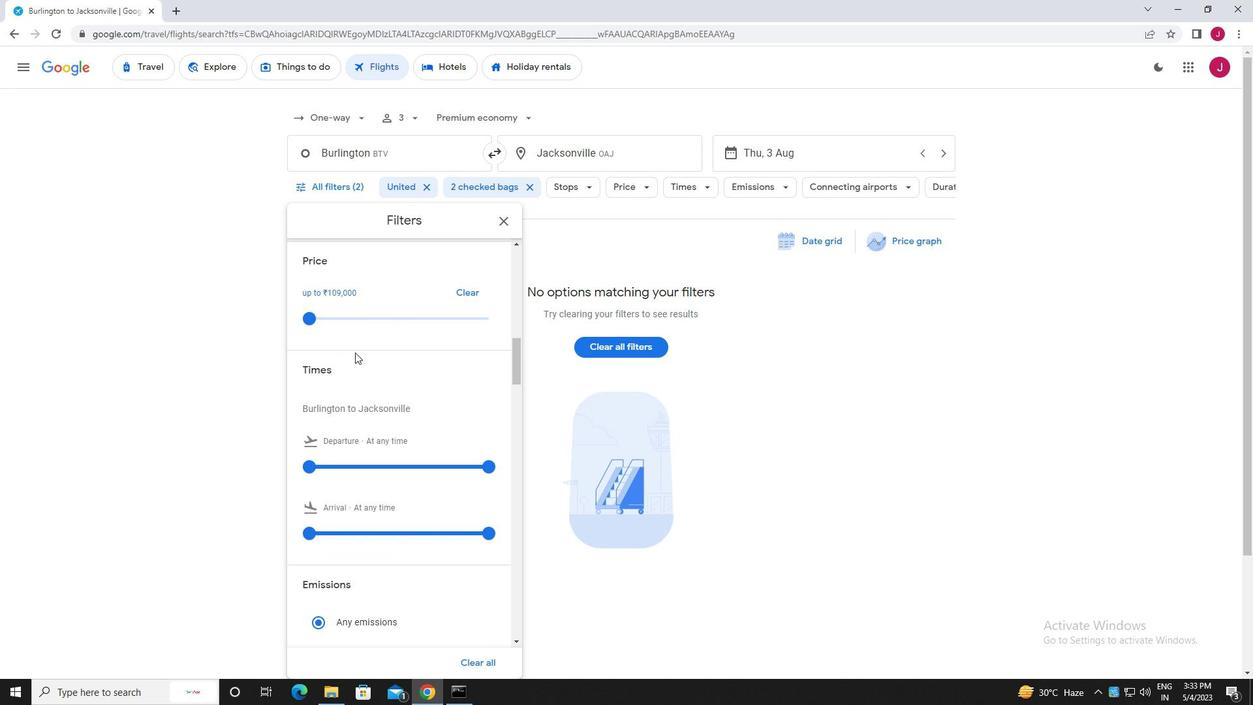 
Action: Mouse moved to (311, 337)
Screenshot: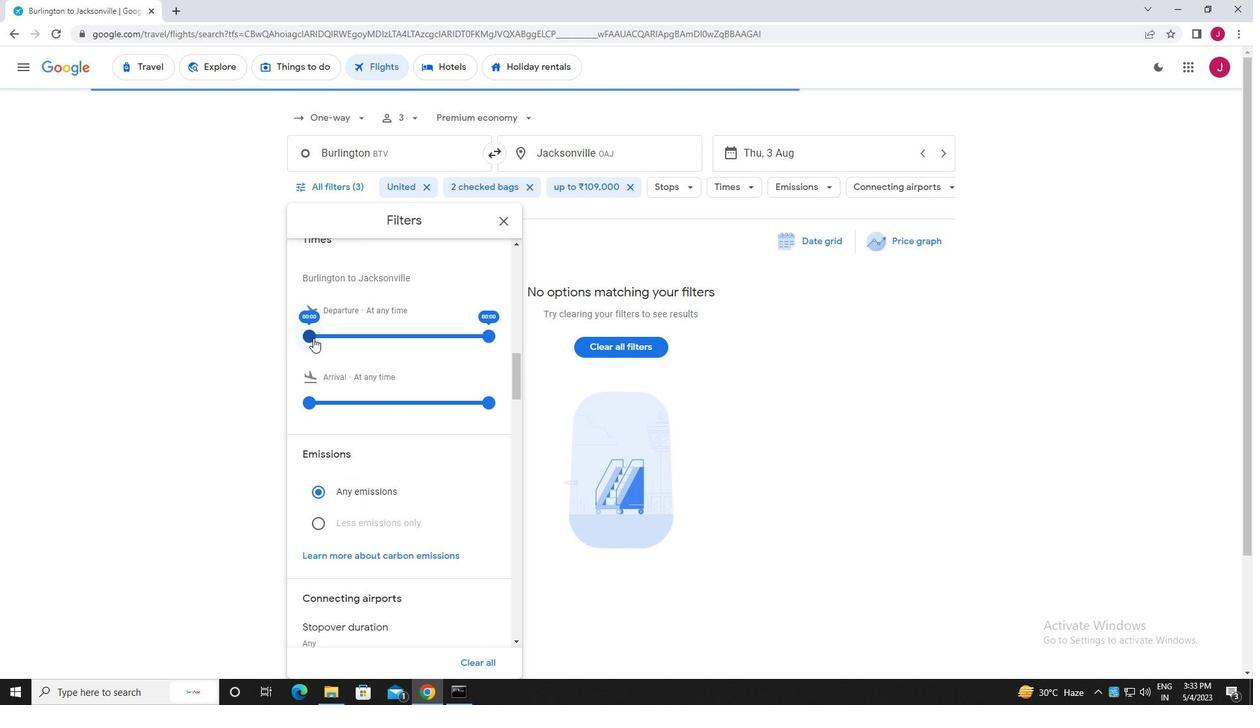 
Action: Mouse pressed left at (311, 337)
Screenshot: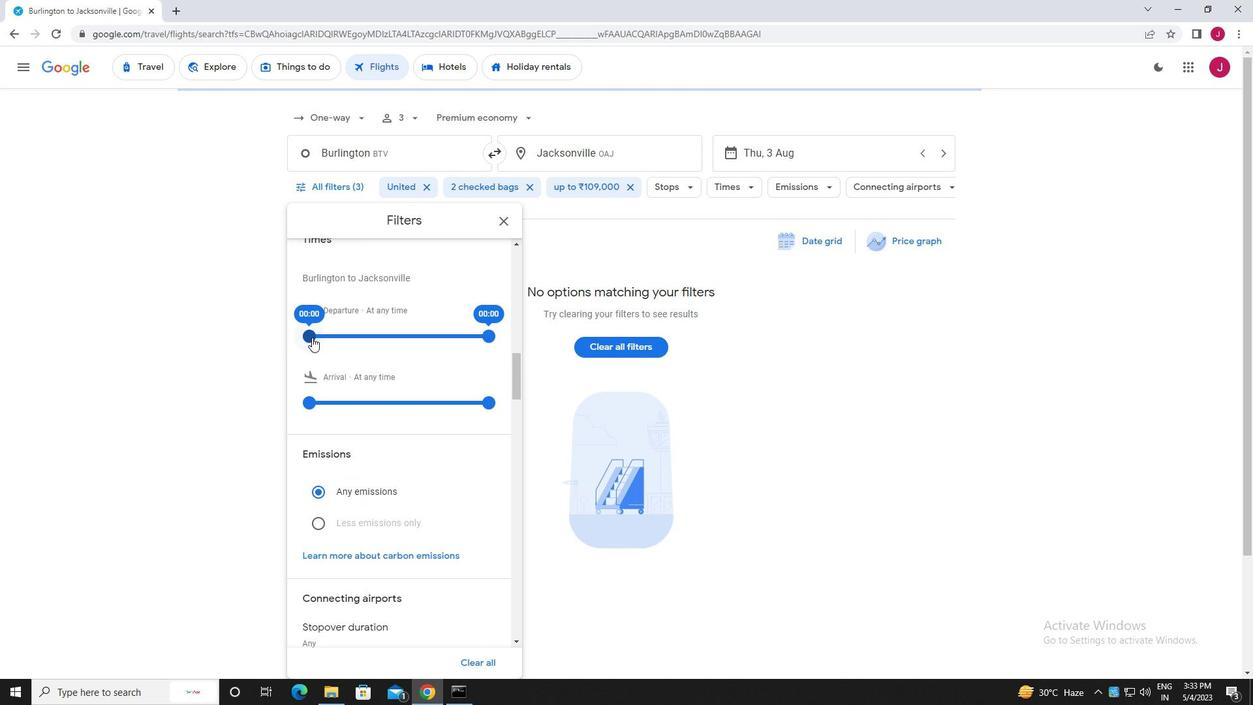 
Action: Mouse moved to (490, 338)
Screenshot: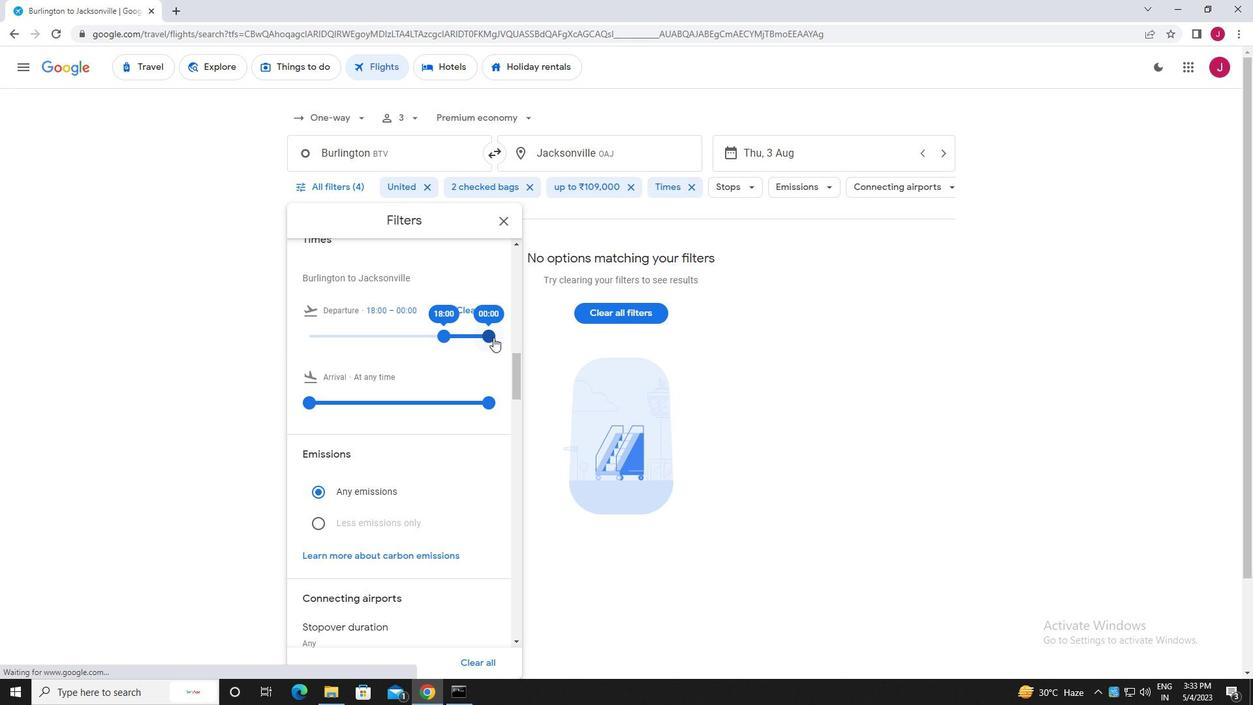 
Action: Mouse pressed left at (490, 338)
Screenshot: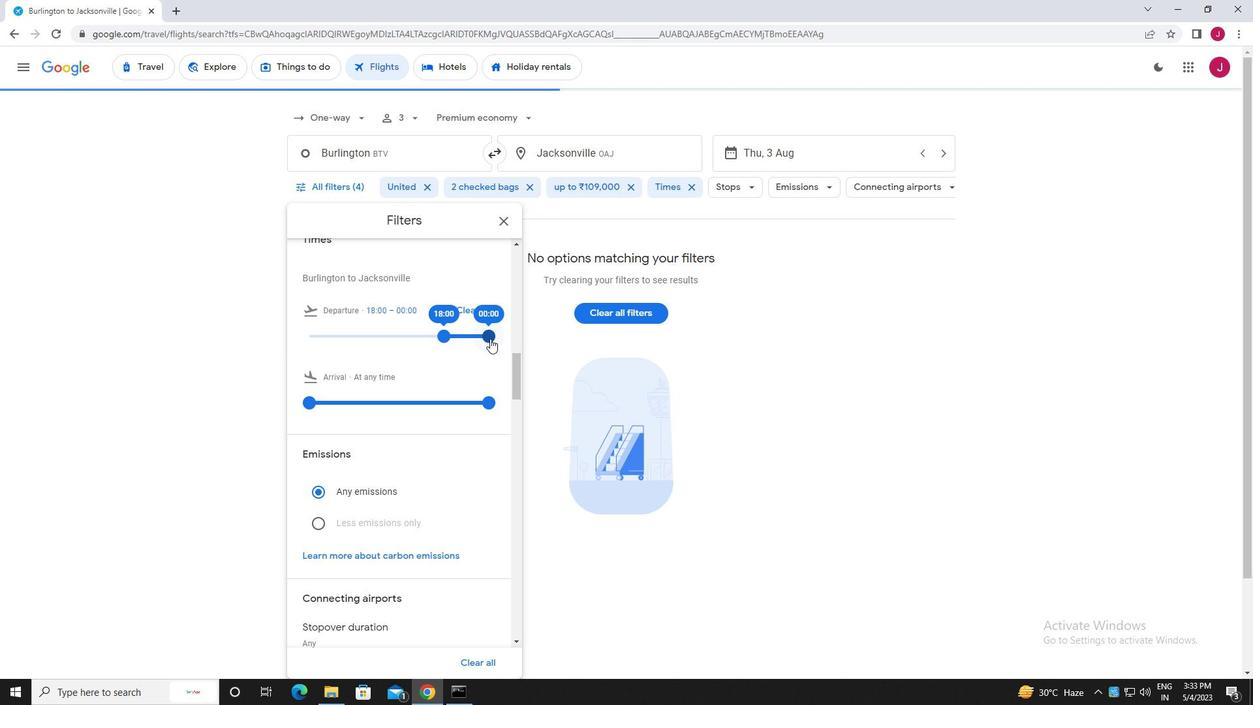 
Action: Mouse moved to (505, 221)
Screenshot: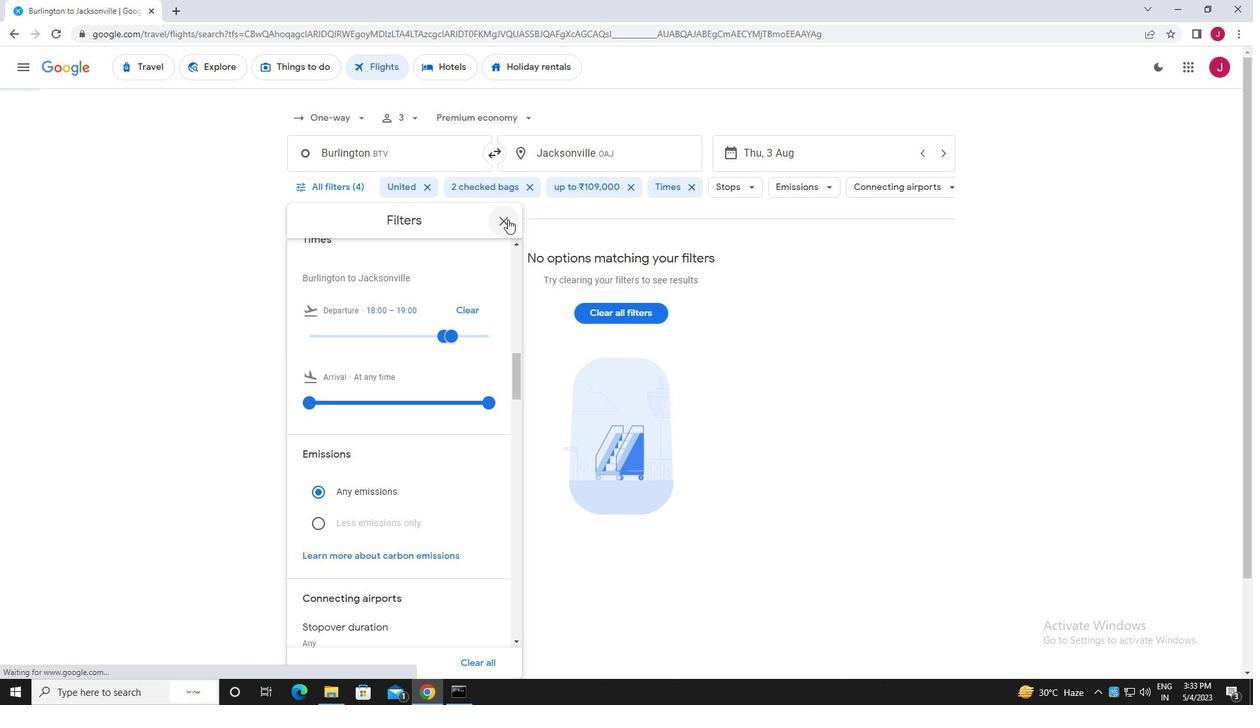 
Action: Mouse pressed left at (505, 221)
Screenshot: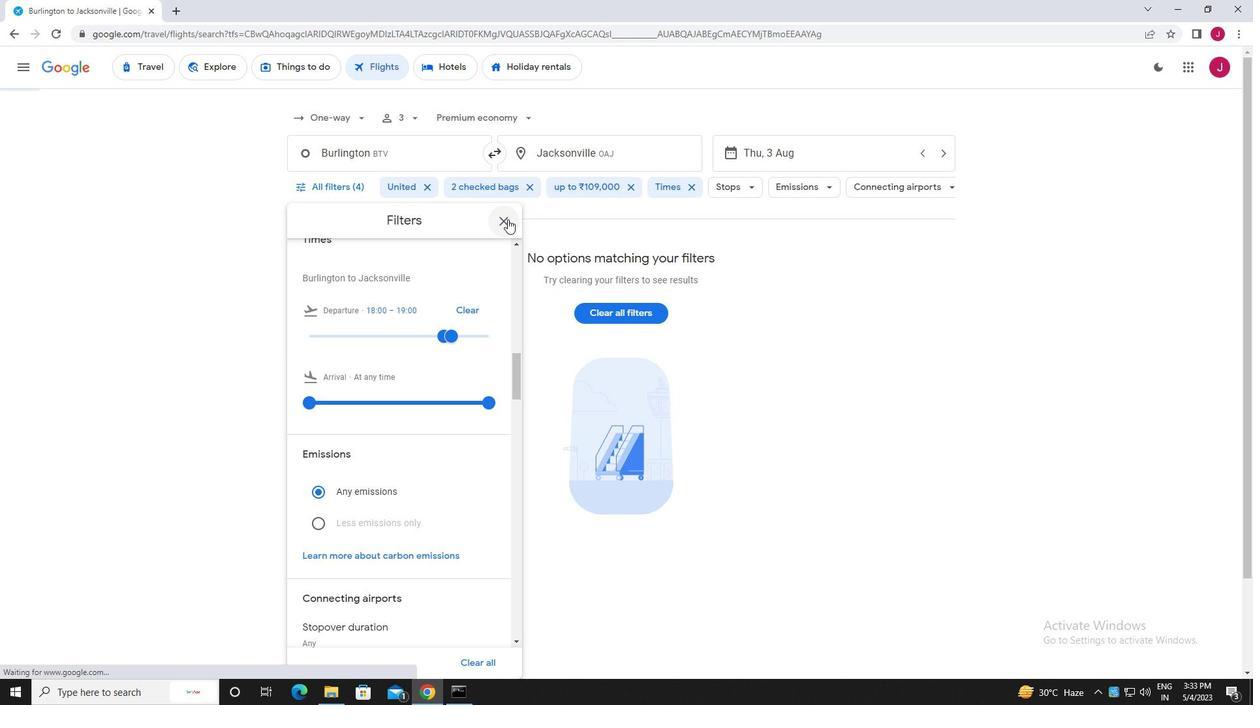 
